 Task: nan
Action: Mouse moved to (401, 103)
Screenshot: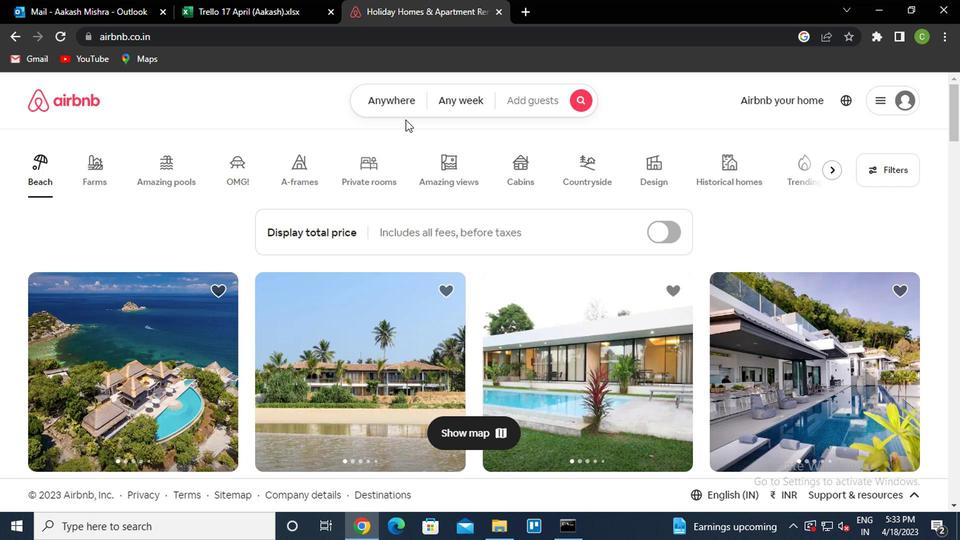 
Action: Mouse pressed left at (401, 103)
Screenshot: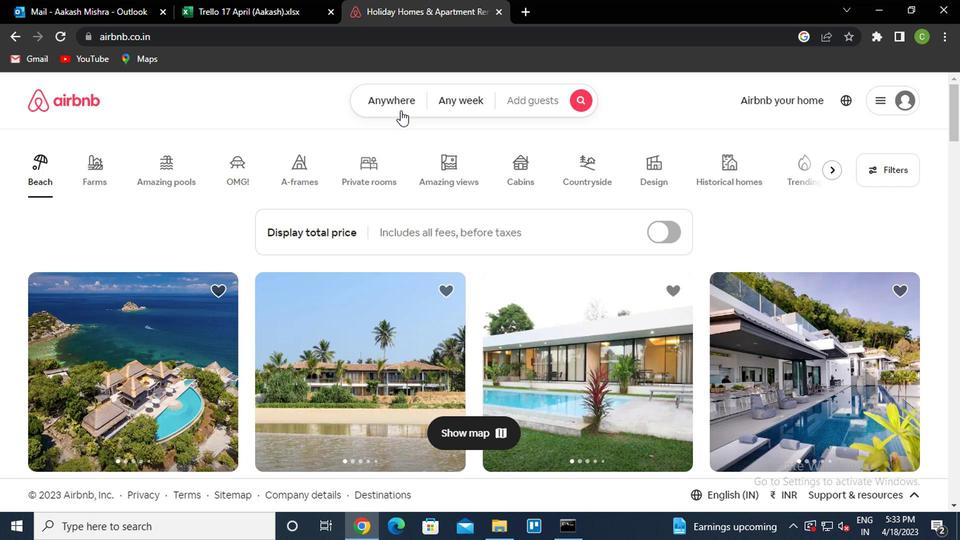 
Action: Mouse moved to (284, 163)
Screenshot: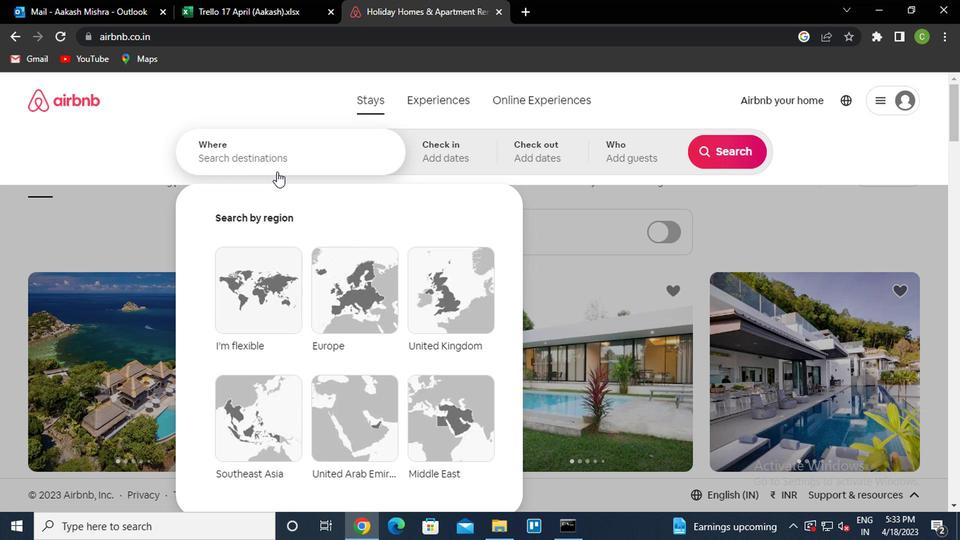 
Action: Mouse pressed left at (284, 163)
Screenshot: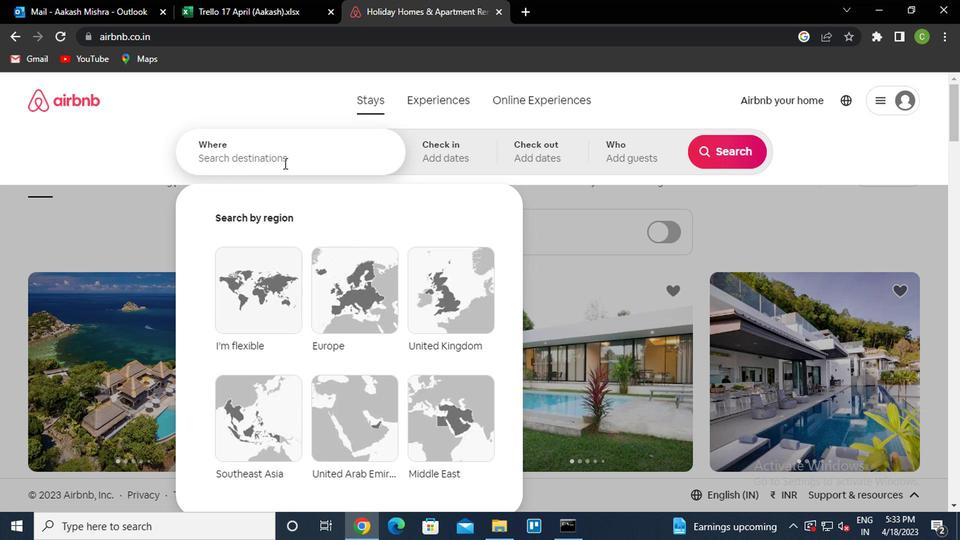 
Action: Mouse moved to (285, 162)
Screenshot: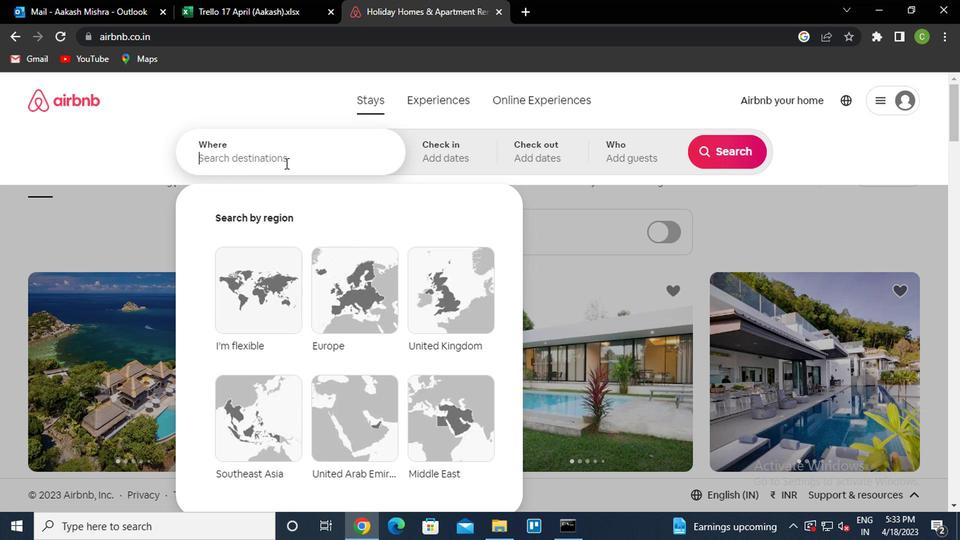 
Action: Key pressed <Key.caps_lock><Key.caps_lock>a<Key.caps_lock>breu<Key.space>e<Key.space>lima<Key.space>brazil<Key.down><Key.enter>
Screenshot: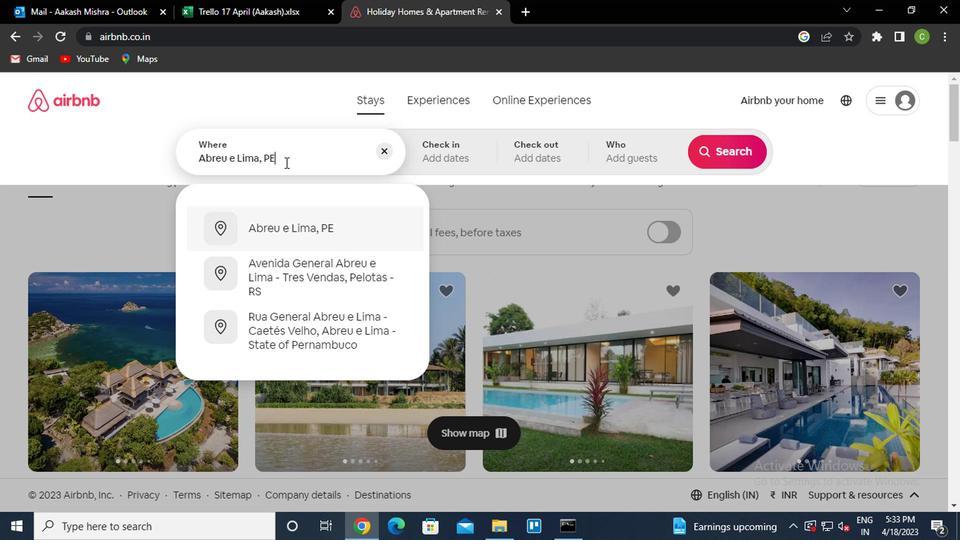 
Action: Mouse moved to (713, 265)
Screenshot: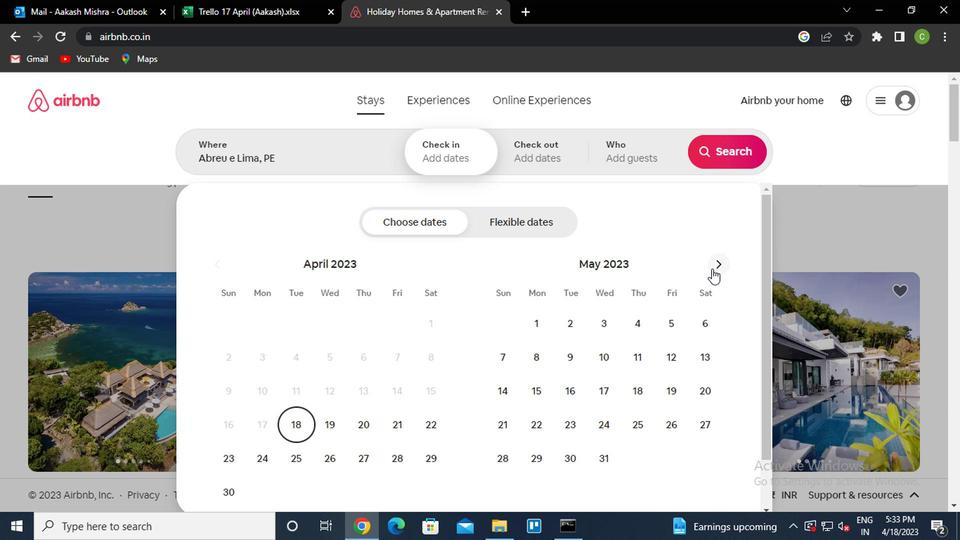 
Action: Mouse pressed left at (713, 265)
Screenshot: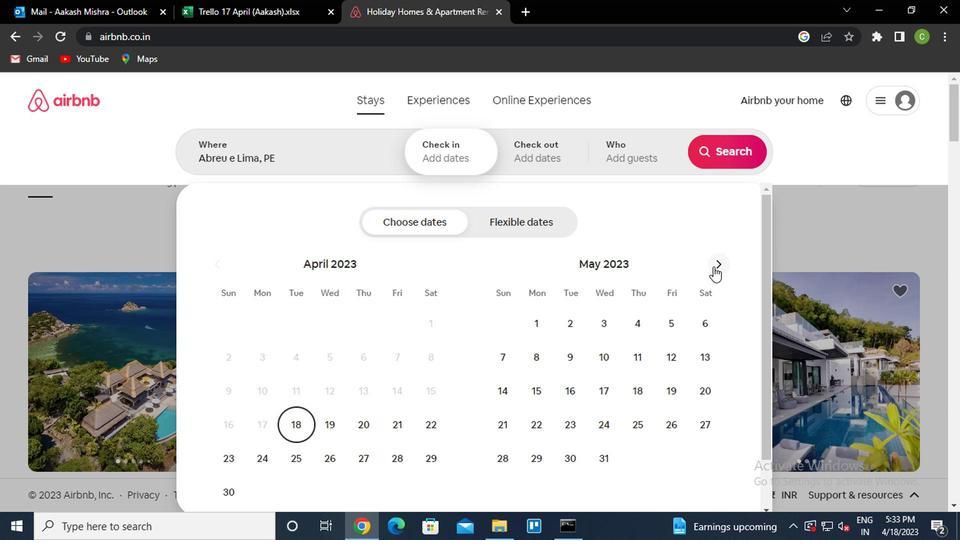 
Action: Mouse moved to (549, 357)
Screenshot: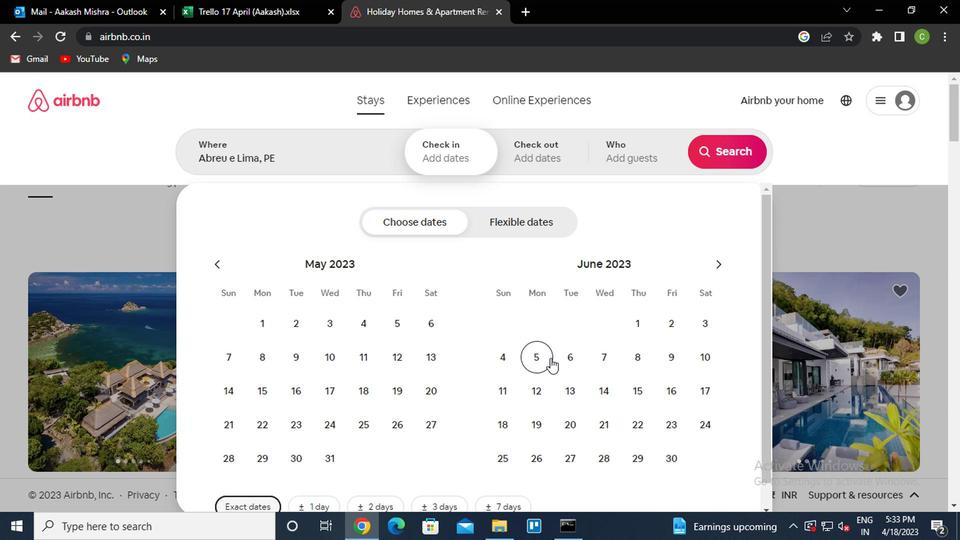 
Action: Mouse pressed left at (549, 357)
Screenshot: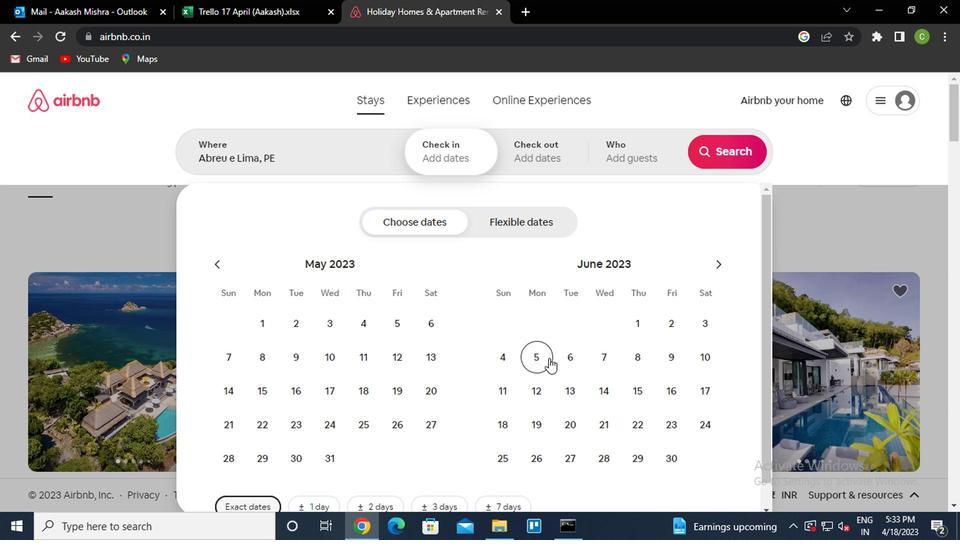 
Action: Mouse moved to (678, 394)
Screenshot: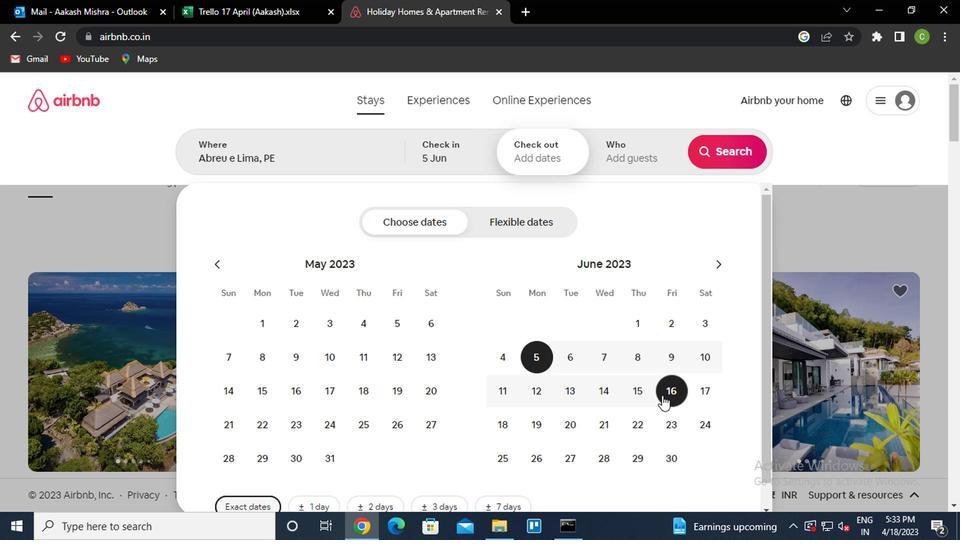 
Action: Mouse pressed left at (678, 394)
Screenshot: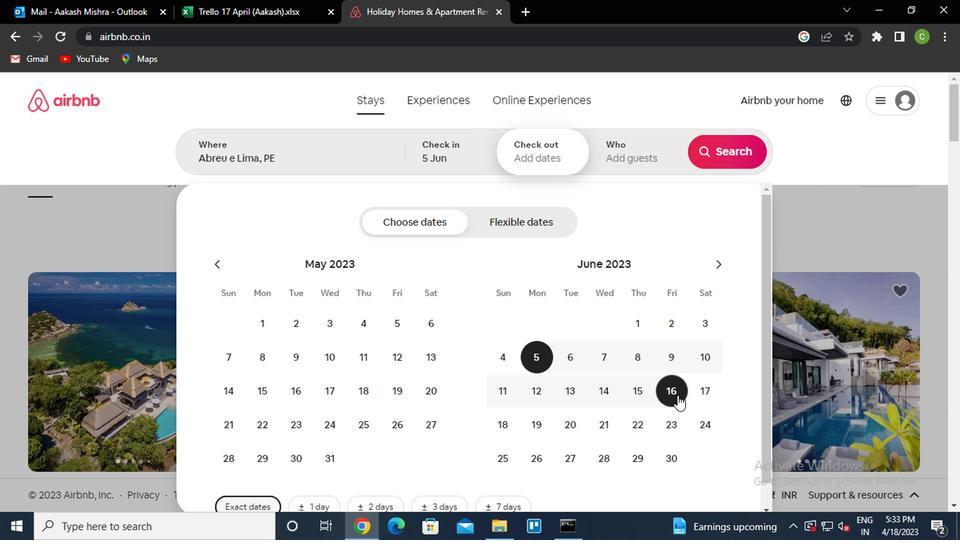 
Action: Mouse moved to (662, 158)
Screenshot: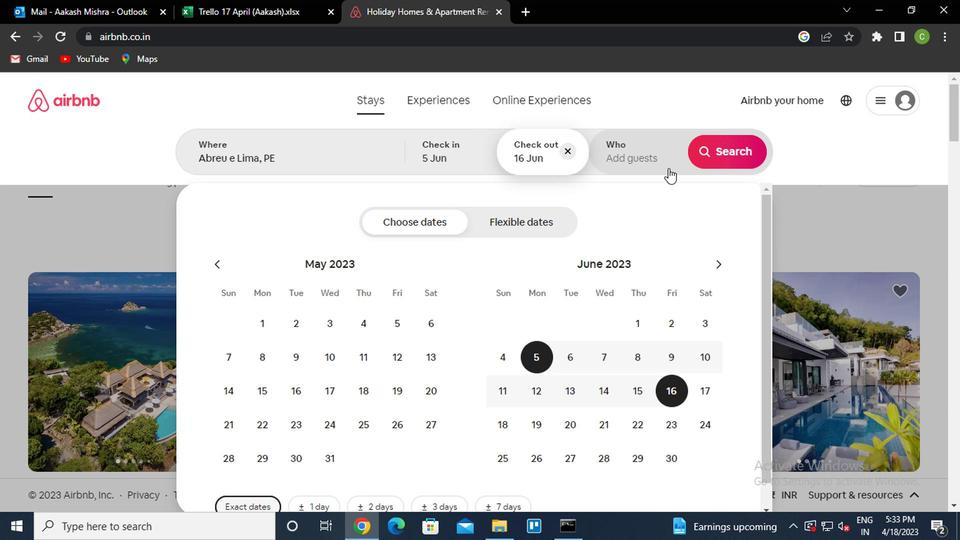 
Action: Mouse pressed left at (662, 158)
Screenshot: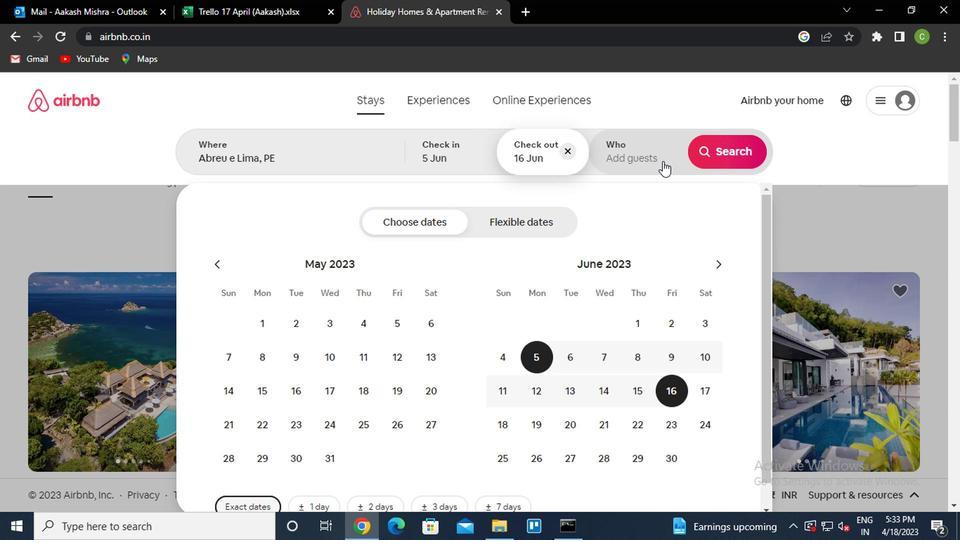 
Action: Mouse moved to (734, 223)
Screenshot: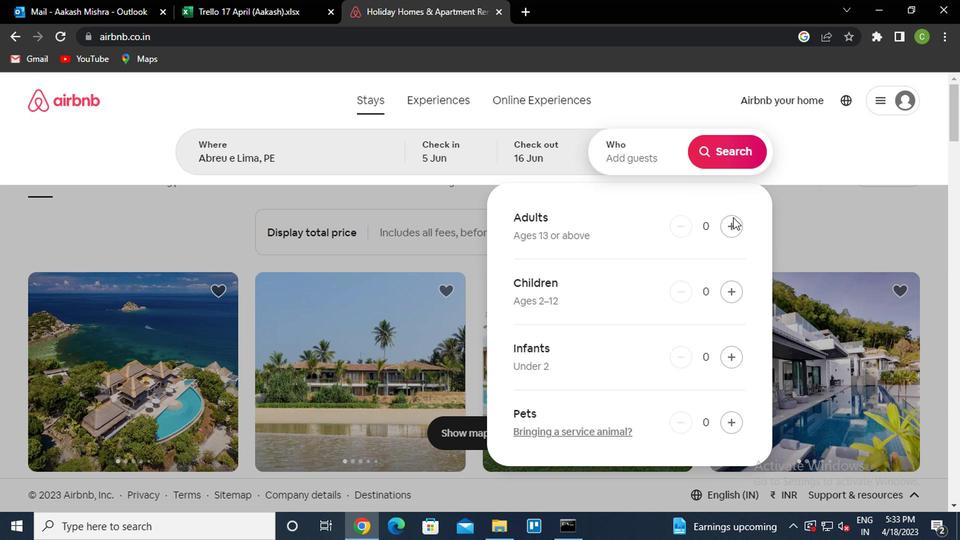
Action: Mouse pressed left at (734, 223)
Screenshot: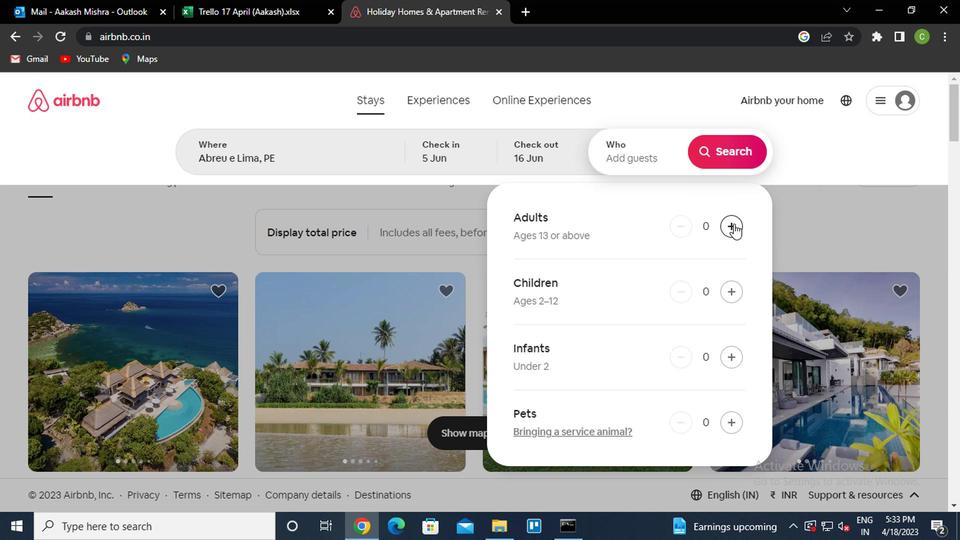 
Action: Mouse pressed left at (734, 223)
Screenshot: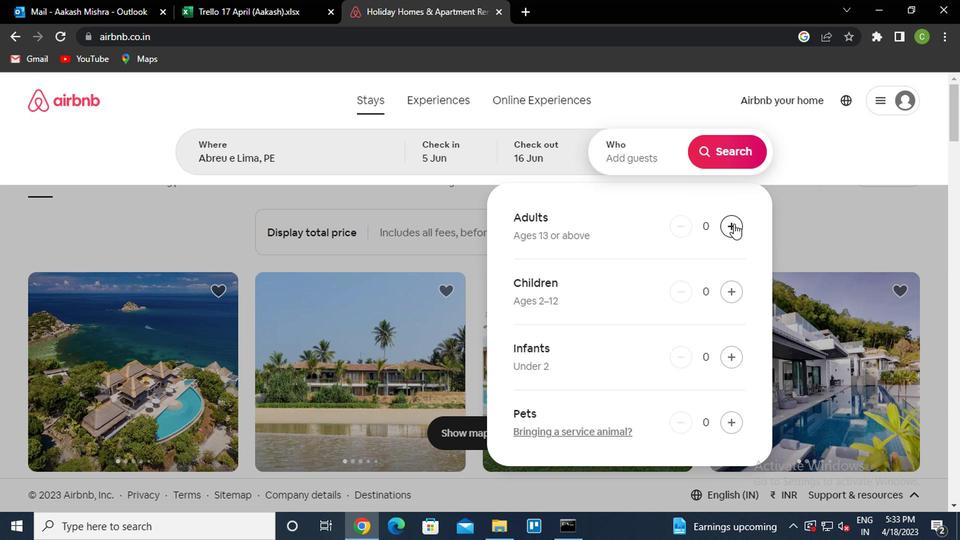 
Action: Mouse moved to (782, 220)
Screenshot: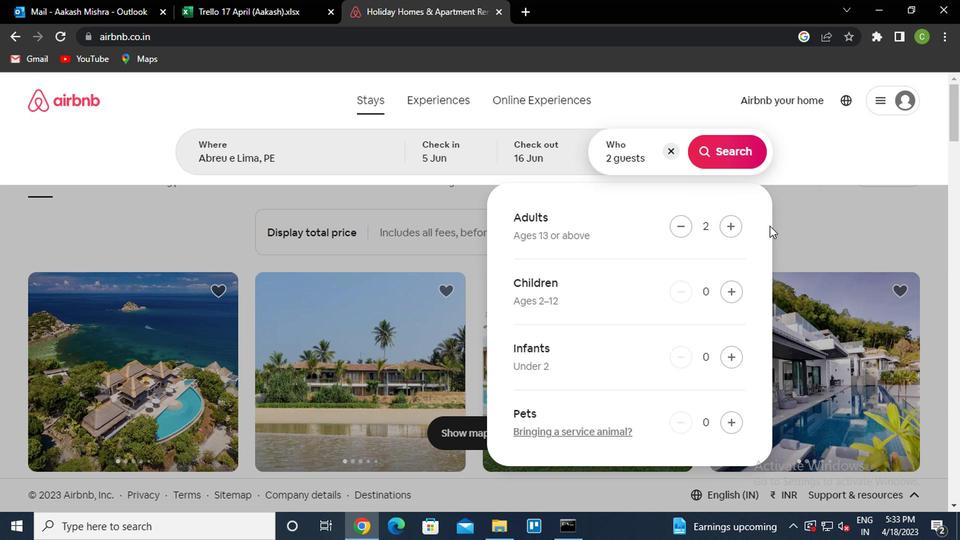 
Action: Mouse pressed left at (782, 220)
Screenshot: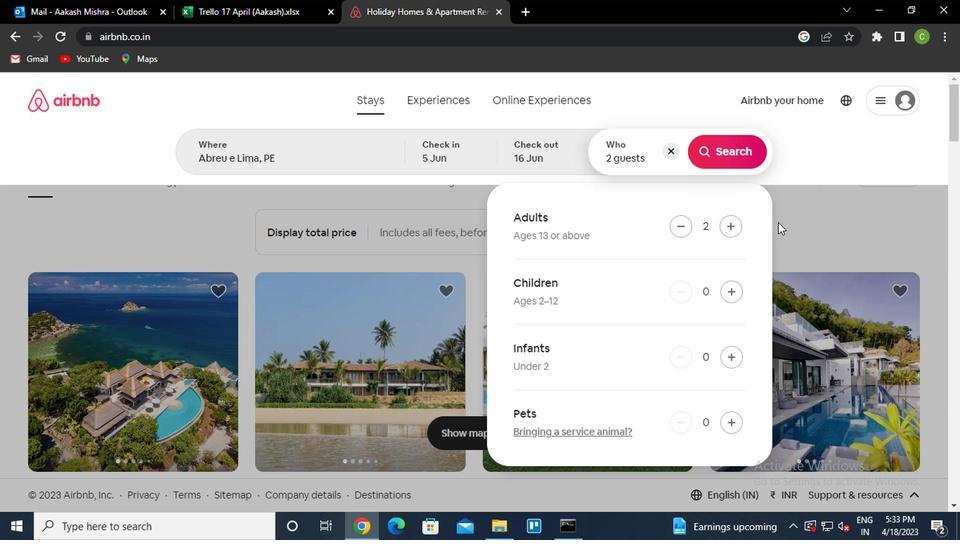 
Action: Mouse moved to (897, 164)
Screenshot: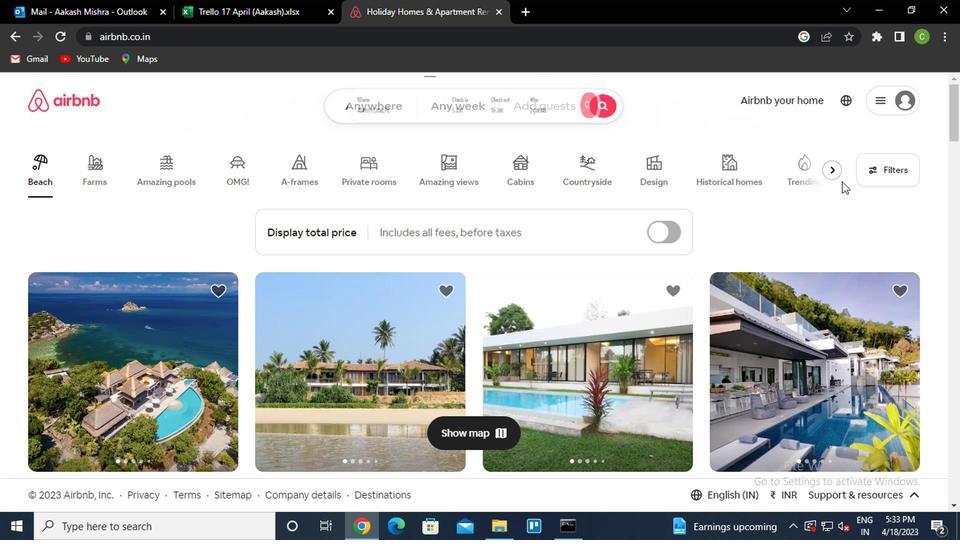 
Action: Mouse pressed left at (897, 164)
Screenshot: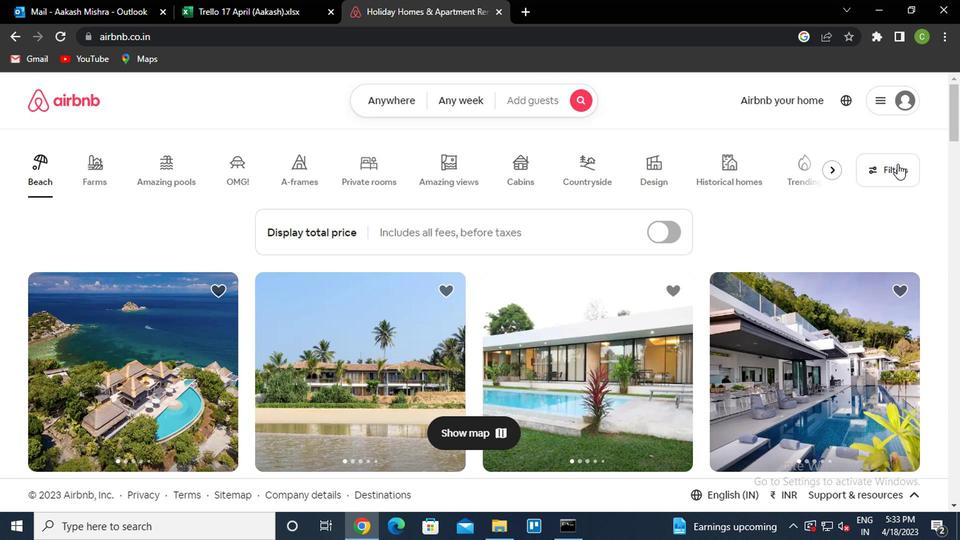 
Action: Mouse moved to (304, 336)
Screenshot: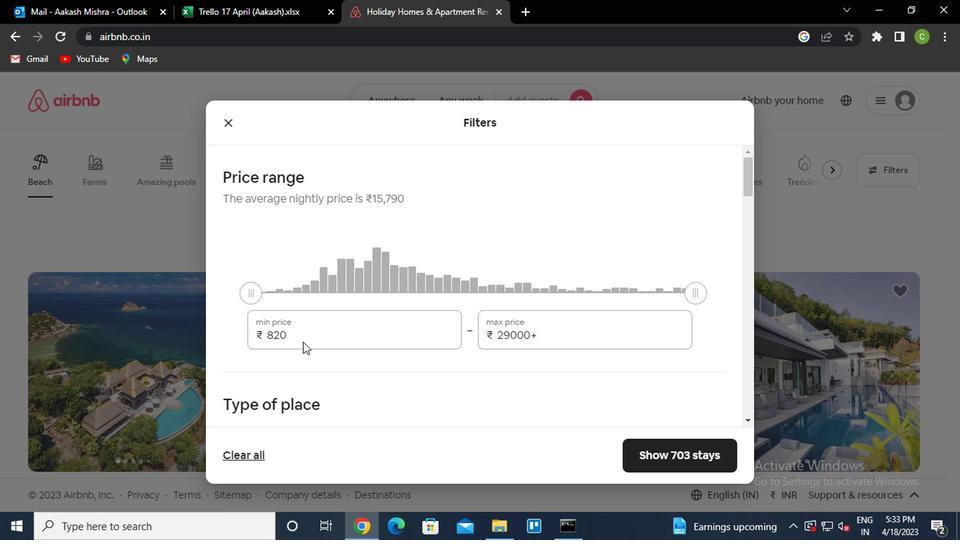 
Action: Mouse pressed left at (304, 336)
Screenshot: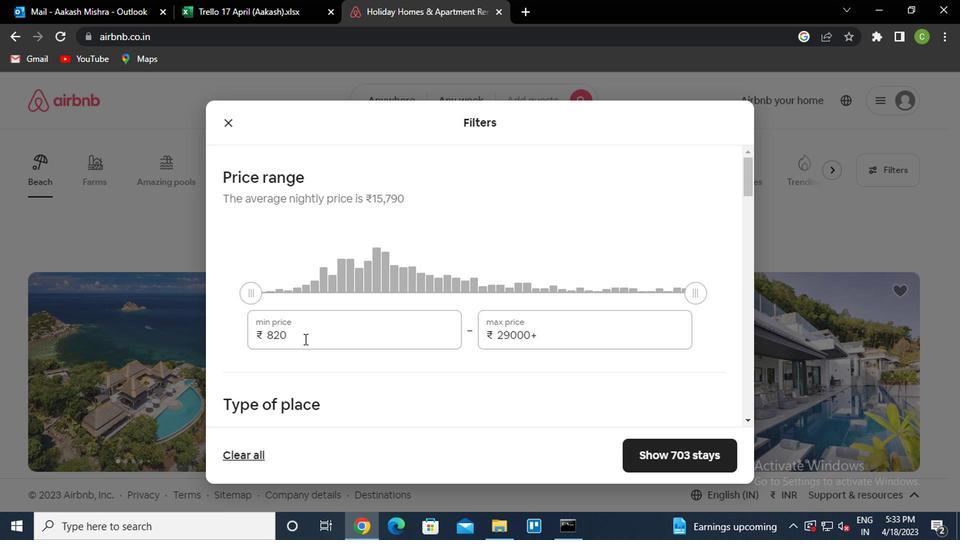 
Action: Mouse moved to (304, 336)
Screenshot: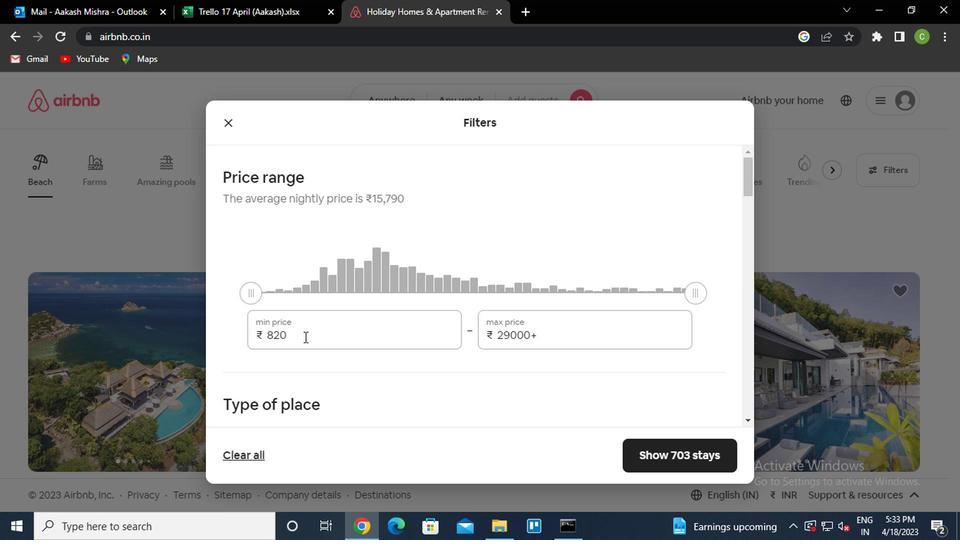 
Action: Key pressed <Key.backspace><Key.backspace><Key.backspace>7000<Key.tab>15000
Screenshot: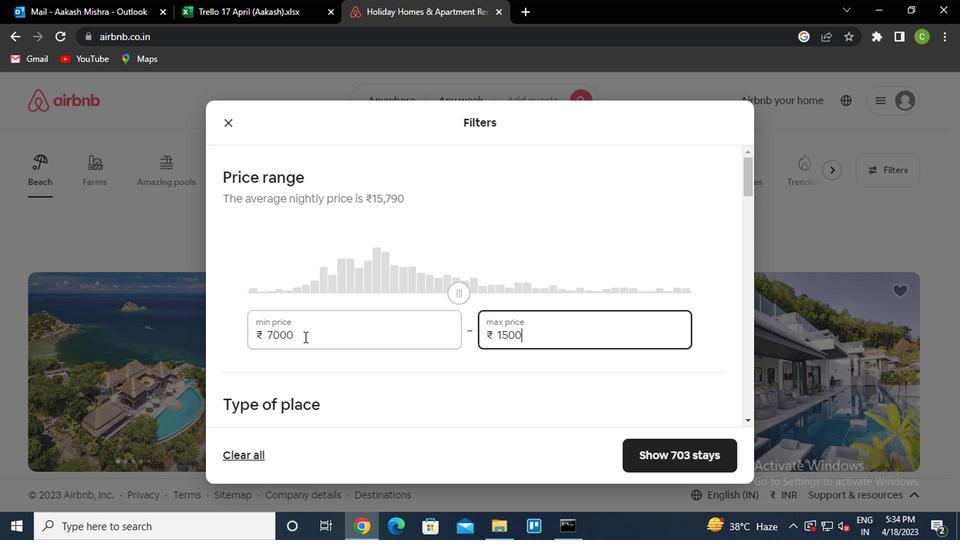 
Action: Mouse moved to (434, 402)
Screenshot: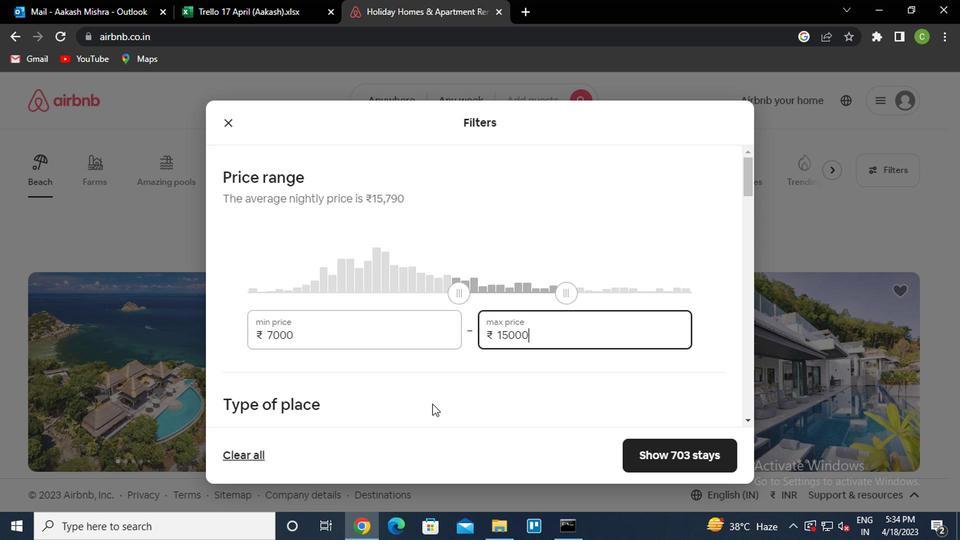 
Action: Mouse scrolled (434, 401) with delta (0, 0)
Screenshot: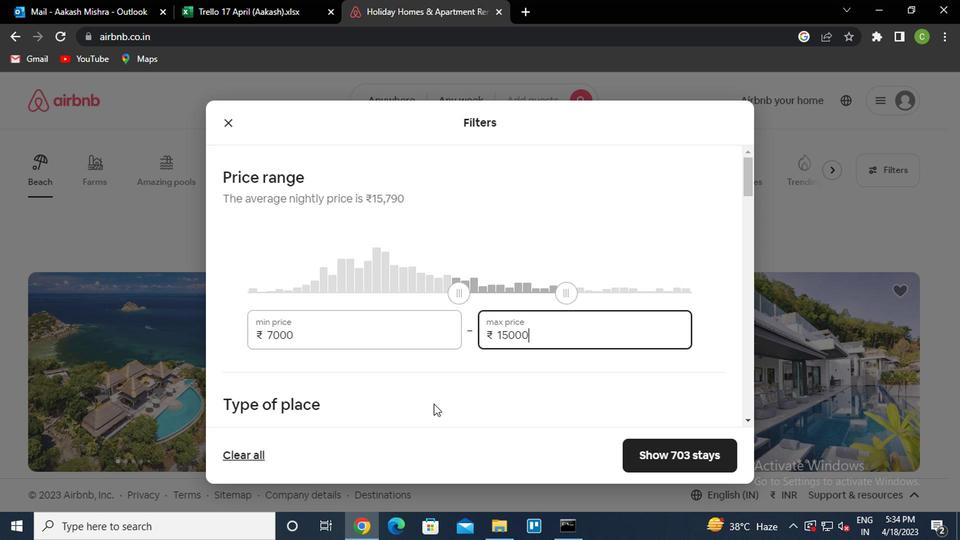 
Action: Mouse scrolled (434, 401) with delta (0, 0)
Screenshot: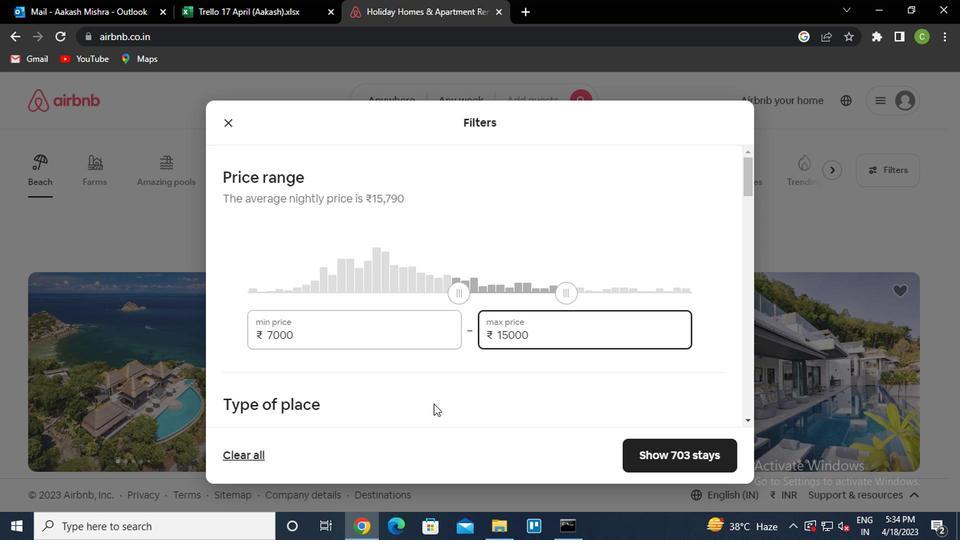 
Action: Mouse moved to (432, 409)
Screenshot: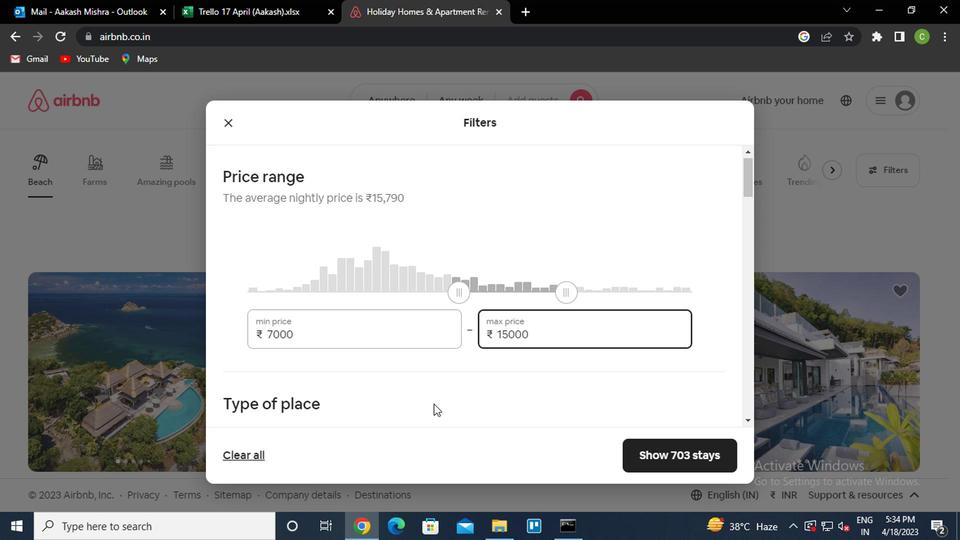 
Action: Mouse scrolled (432, 408) with delta (0, 0)
Screenshot: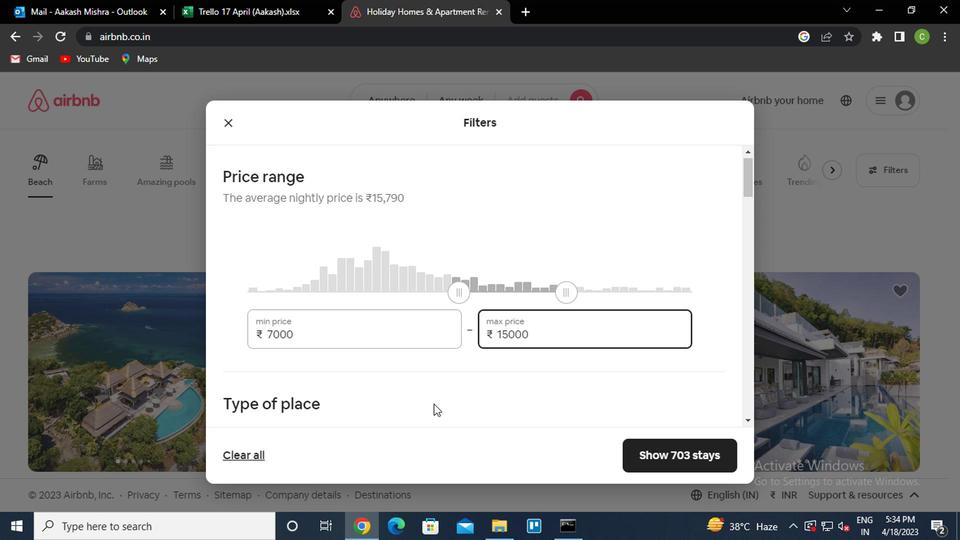 
Action: Mouse moved to (269, 280)
Screenshot: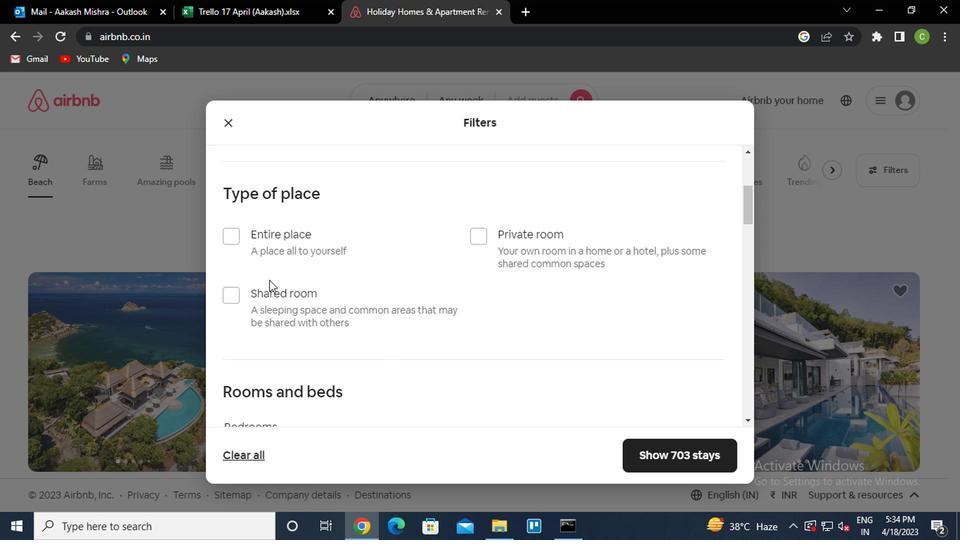
Action: Mouse pressed left at (269, 280)
Screenshot: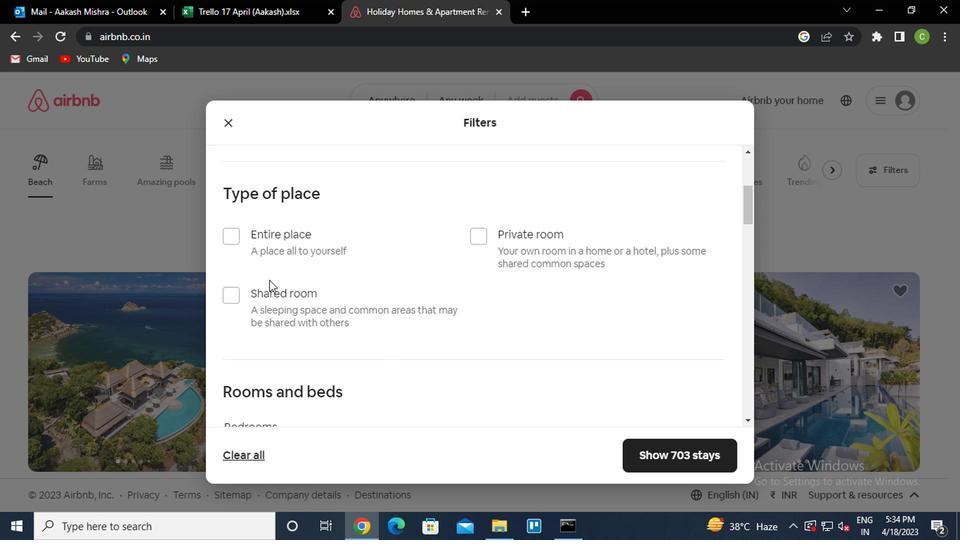 
Action: Mouse moved to (260, 303)
Screenshot: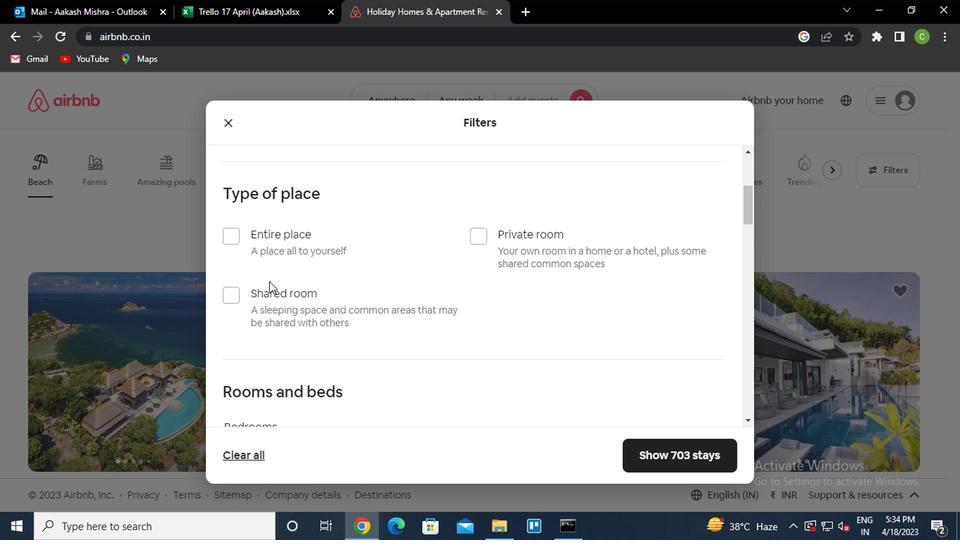 
Action: Mouse pressed left at (260, 303)
Screenshot: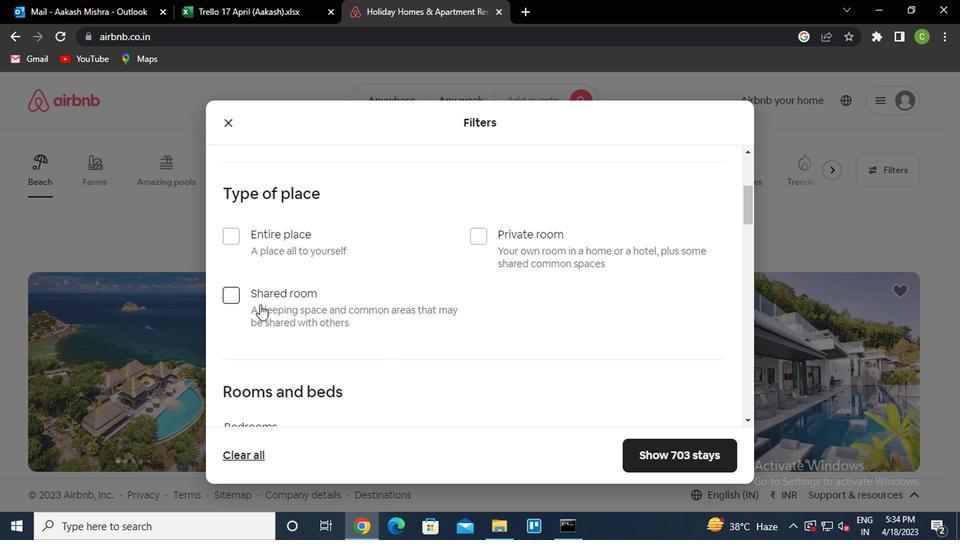 
Action: Mouse moved to (419, 327)
Screenshot: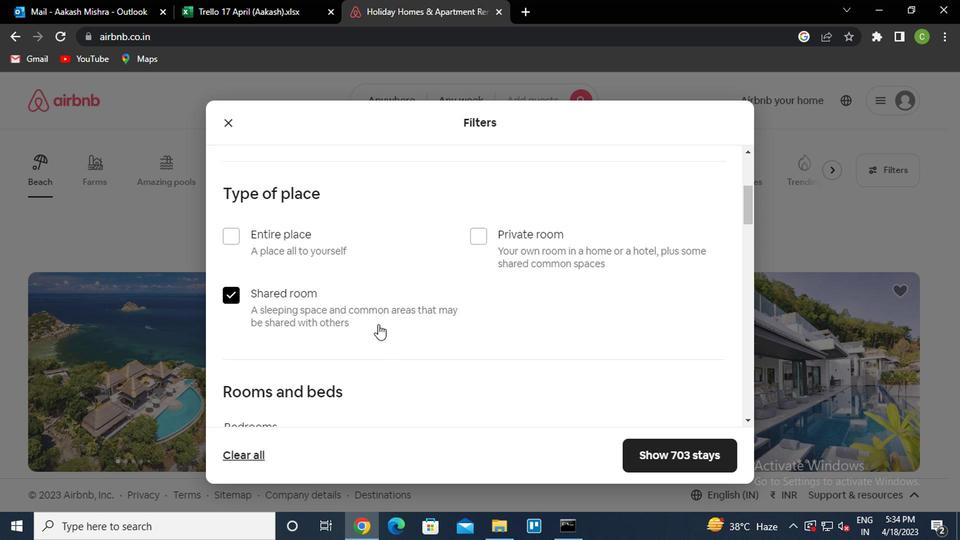 
Action: Mouse scrolled (419, 326) with delta (0, -1)
Screenshot: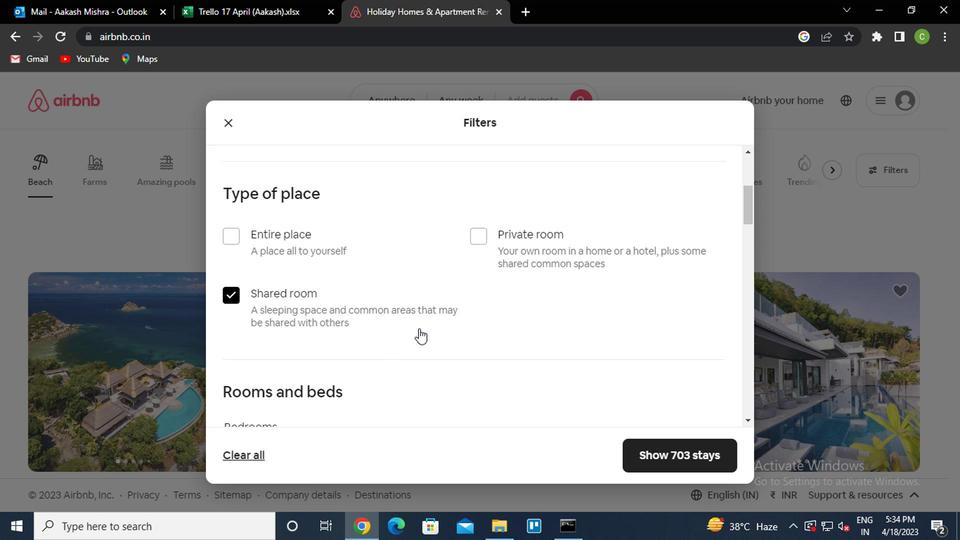 
Action: Mouse scrolled (419, 326) with delta (0, -1)
Screenshot: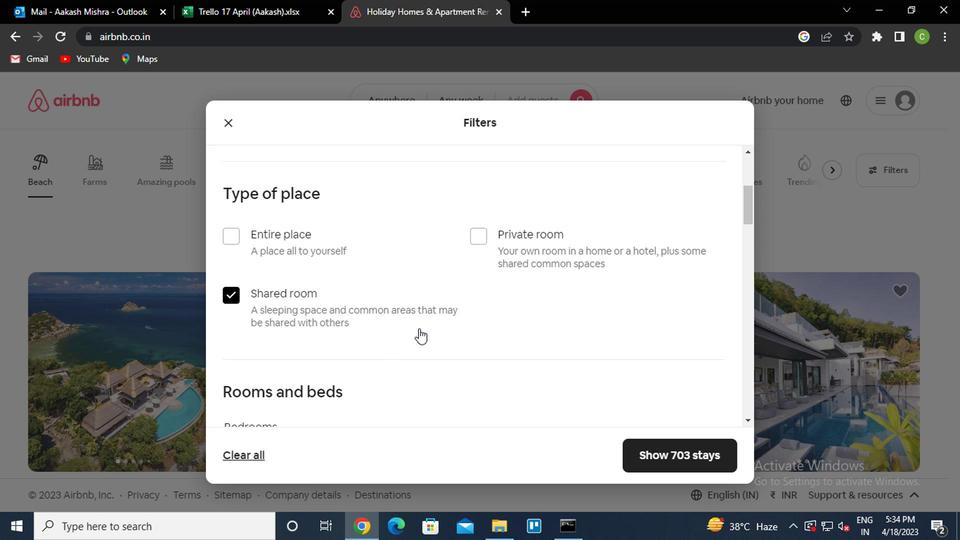 
Action: Mouse scrolled (419, 326) with delta (0, -1)
Screenshot: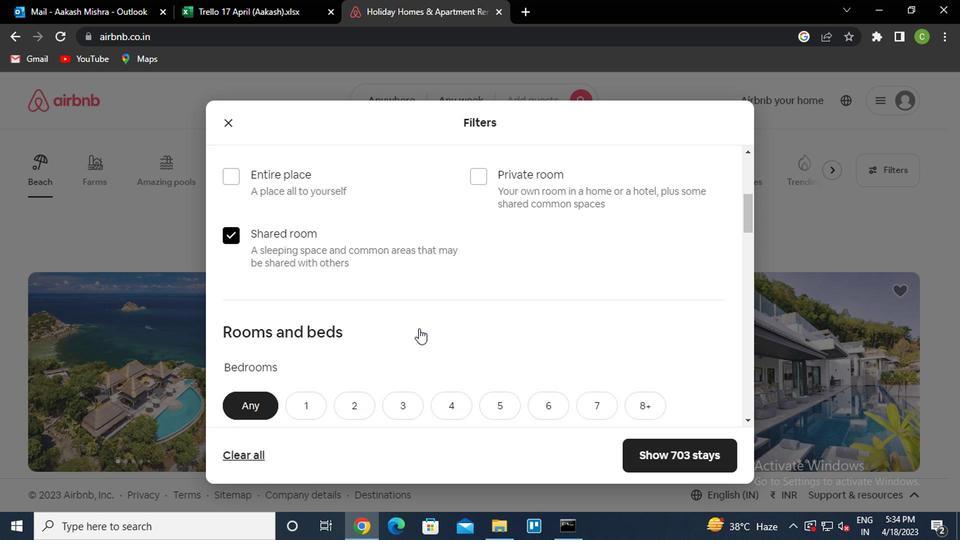 
Action: Mouse moved to (301, 261)
Screenshot: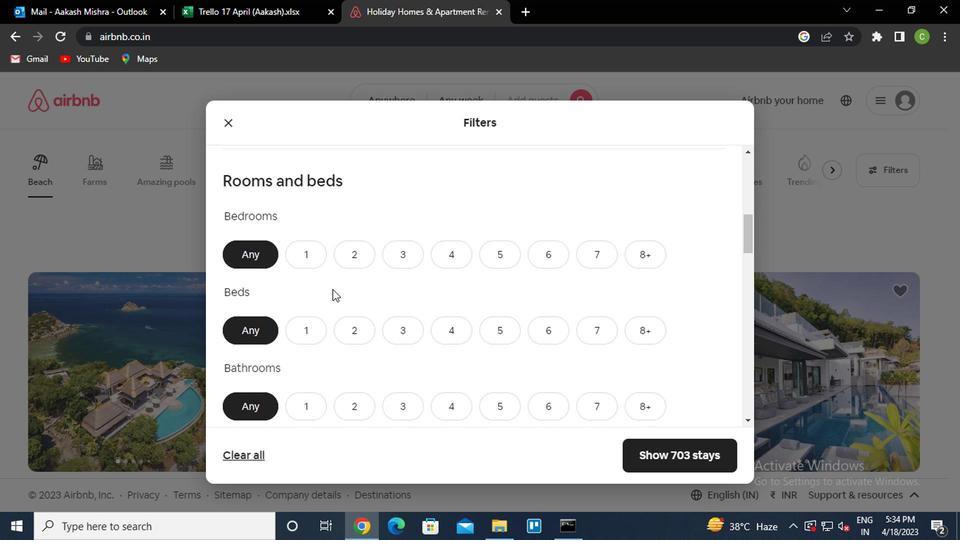 
Action: Mouse pressed left at (301, 261)
Screenshot: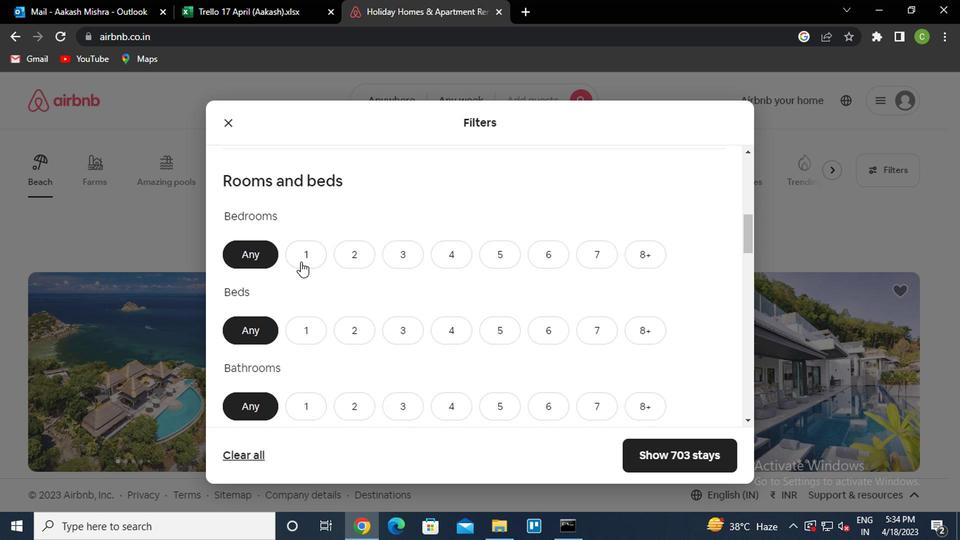 
Action: Mouse moved to (311, 316)
Screenshot: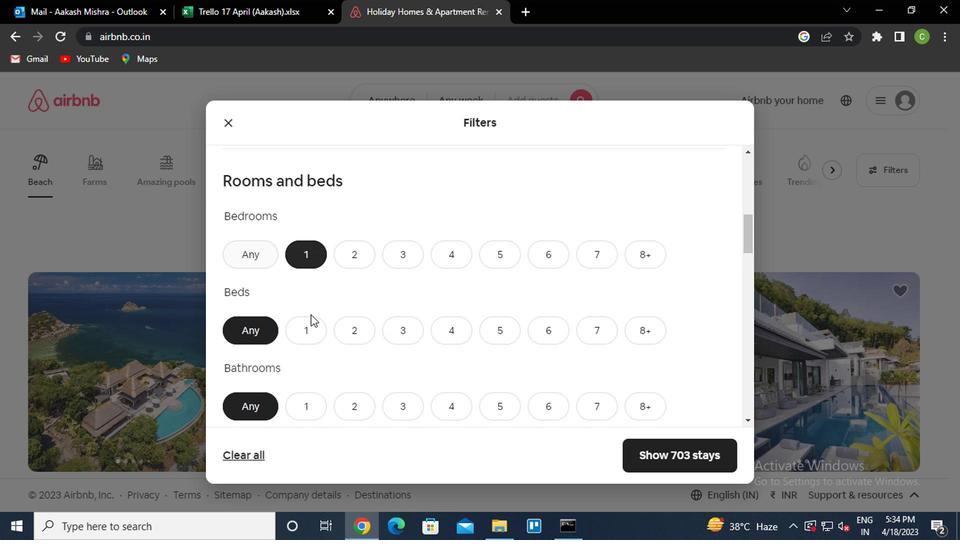 
Action: Mouse pressed left at (311, 316)
Screenshot: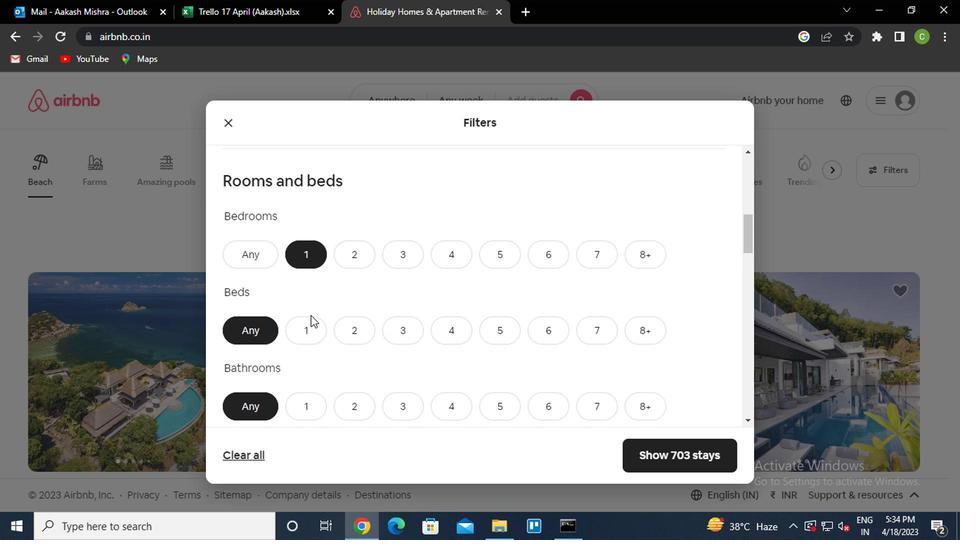 
Action: Mouse moved to (309, 410)
Screenshot: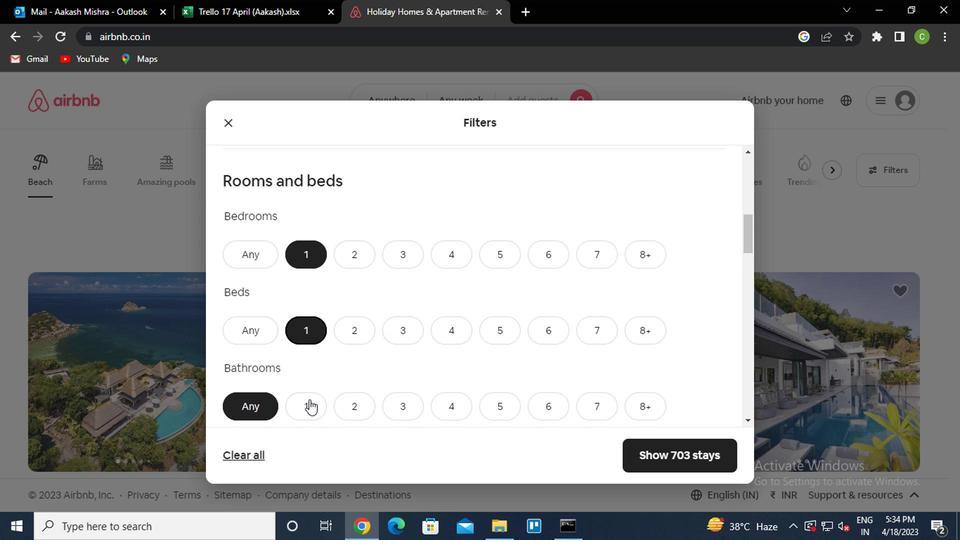 
Action: Mouse pressed left at (309, 410)
Screenshot: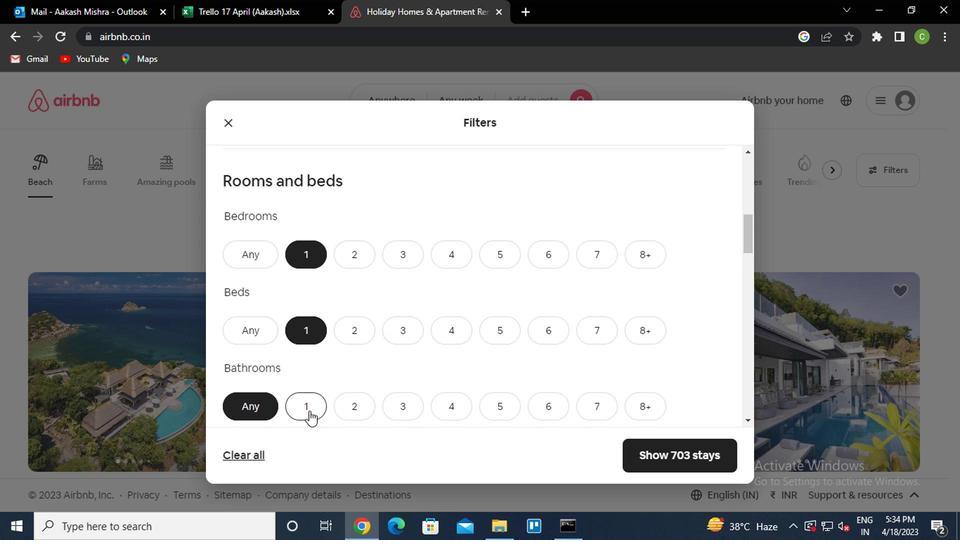
Action: Mouse moved to (358, 357)
Screenshot: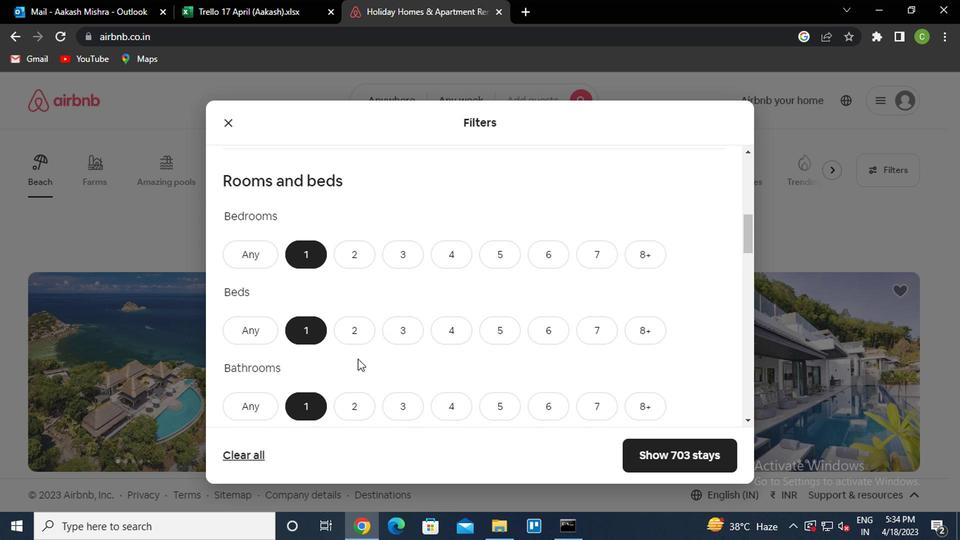 
Action: Mouse scrolled (358, 357) with delta (0, 0)
Screenshot: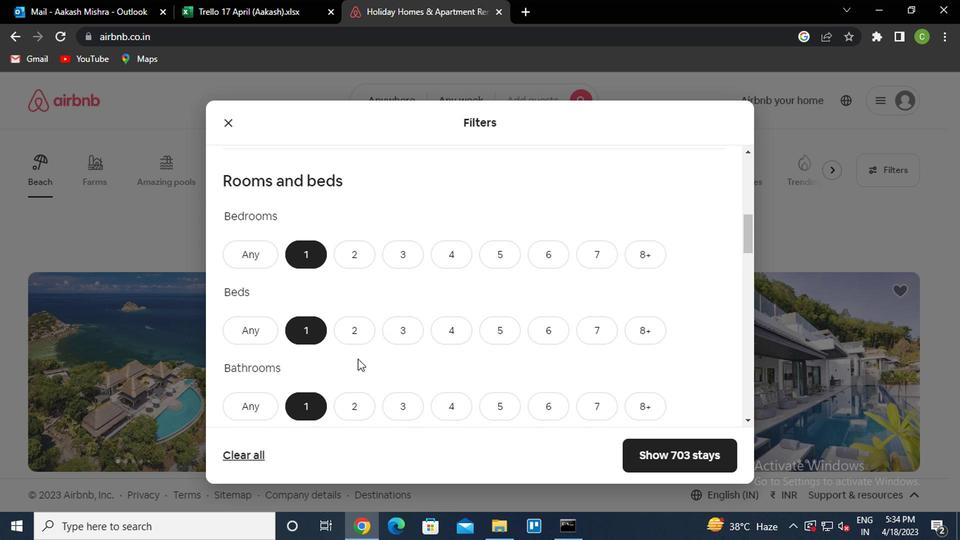 
Action: Mouse scrolled (358, 357) with delta (0, 0)
Screenshot: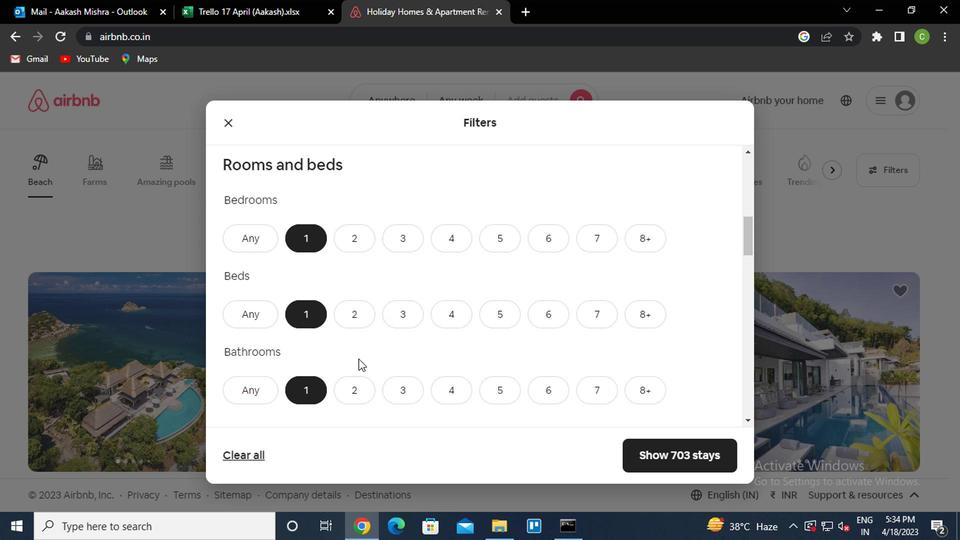 
Action: Mouse scrolled (358, 357) with delta (0, 0)
Screenshot: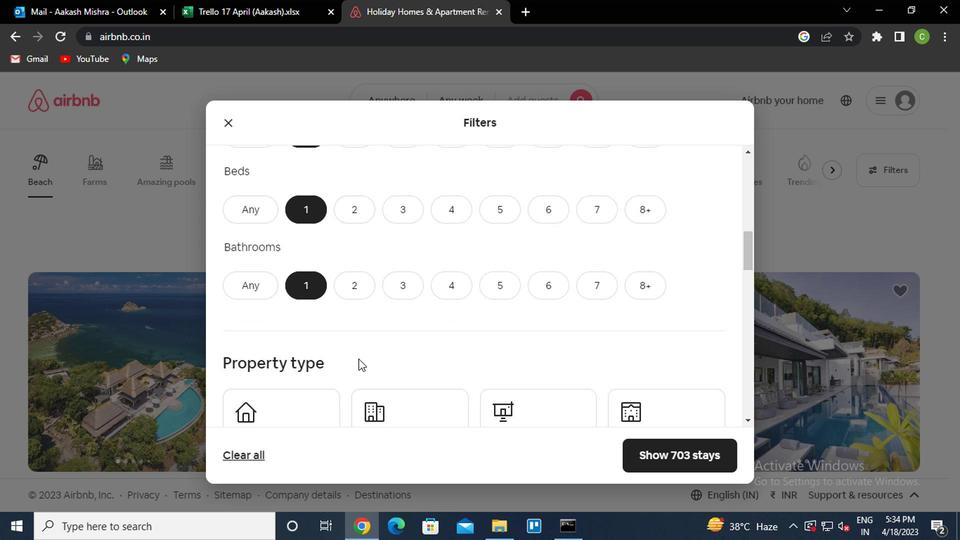 
Action: Mouse moved to (668, 336)
Screenshot: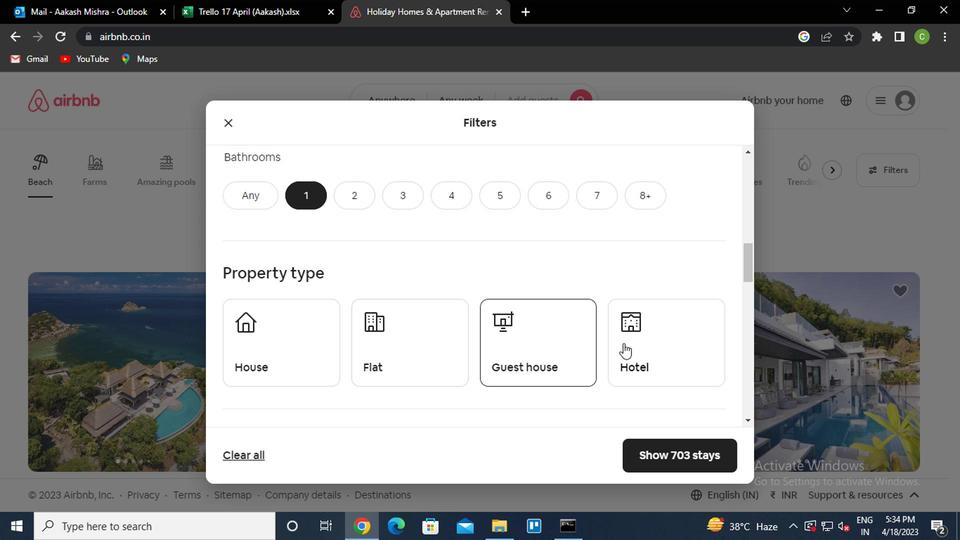 
Action: Mouse pressed left at (668, 336)
Screenshot: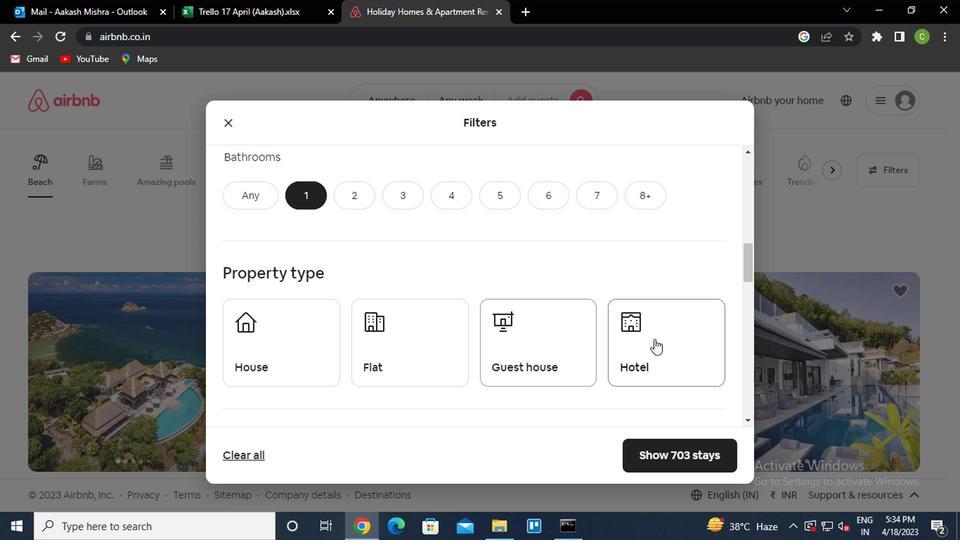 
Action: Mouse moved to (456, 372)
Screenshot: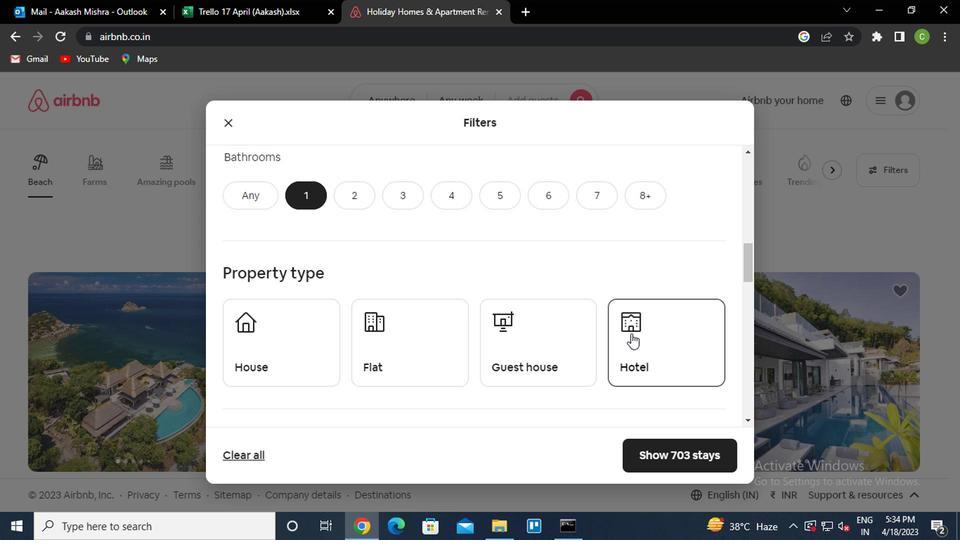 
Action: Mouse scrolled (456, 371) with delta (0, 0)
Screenshot: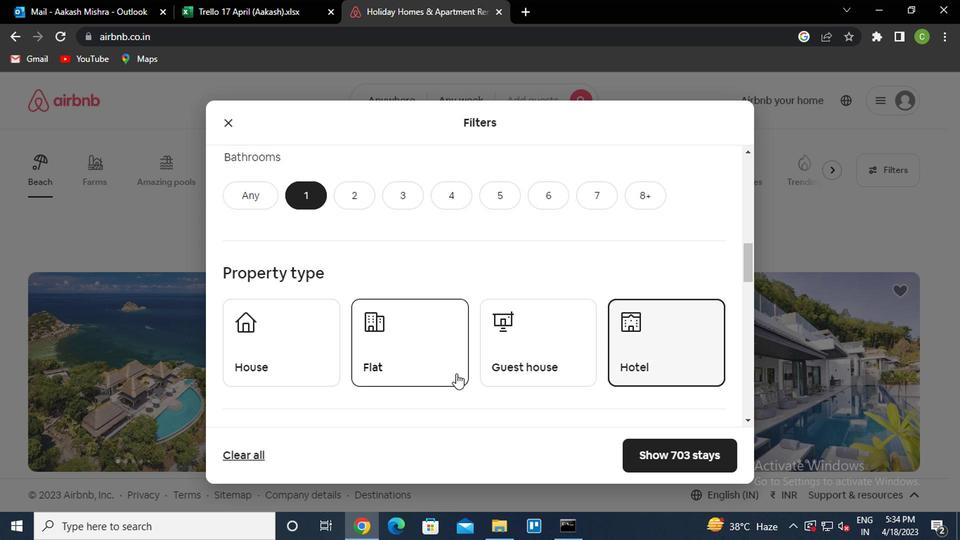 
Action: Mouse scrolled (456, 371) with delta (0, 0)
Screenshot: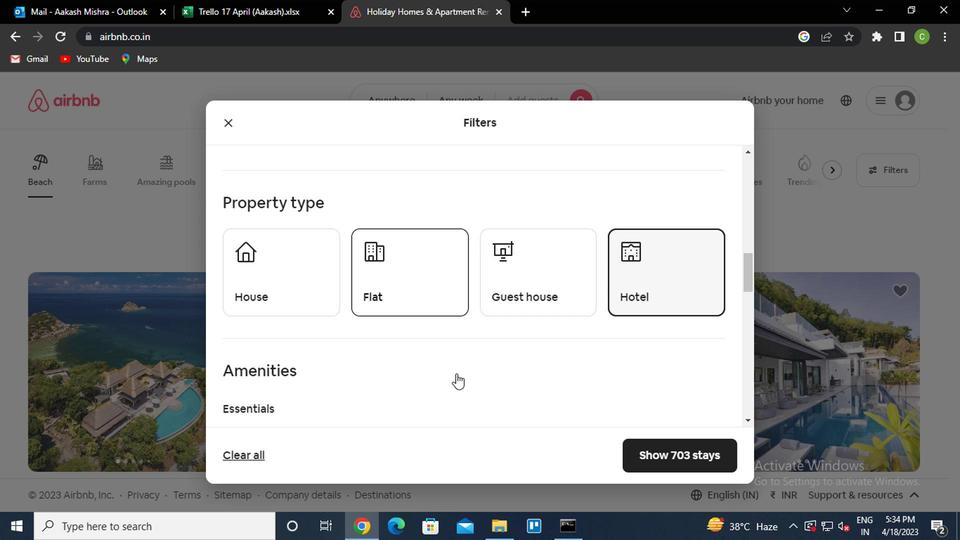 
Action: Mouse scrolled (456, 371) with delta (0, 0)
Screenshot: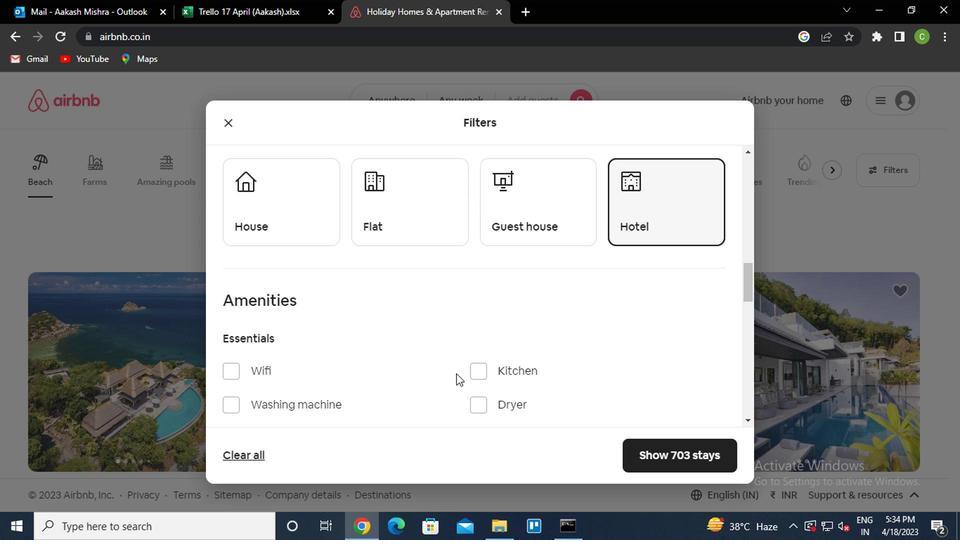 
Action: Mouse scrolled (456, 371) with delta (0, 0)
Screenshot: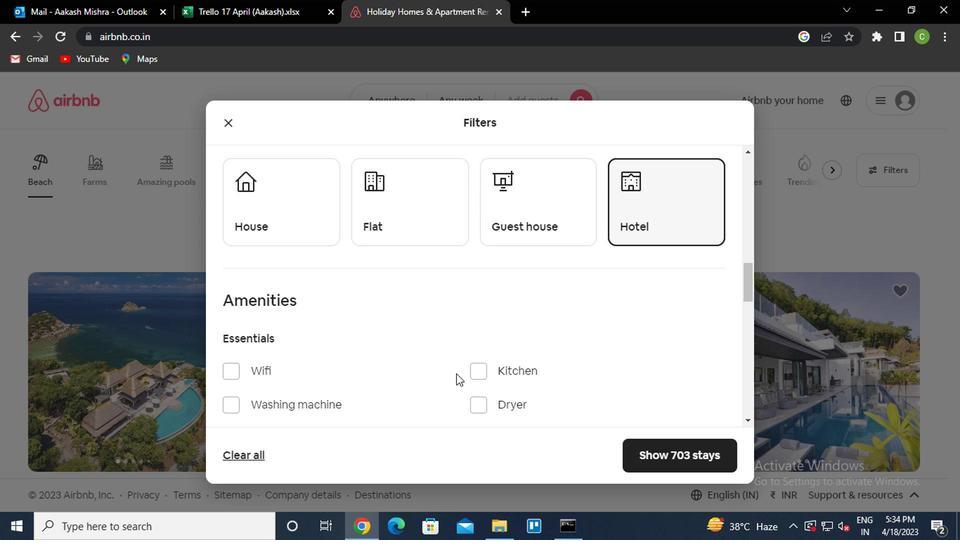 
Action: Mouse moved to (238, 266)
Screenshot: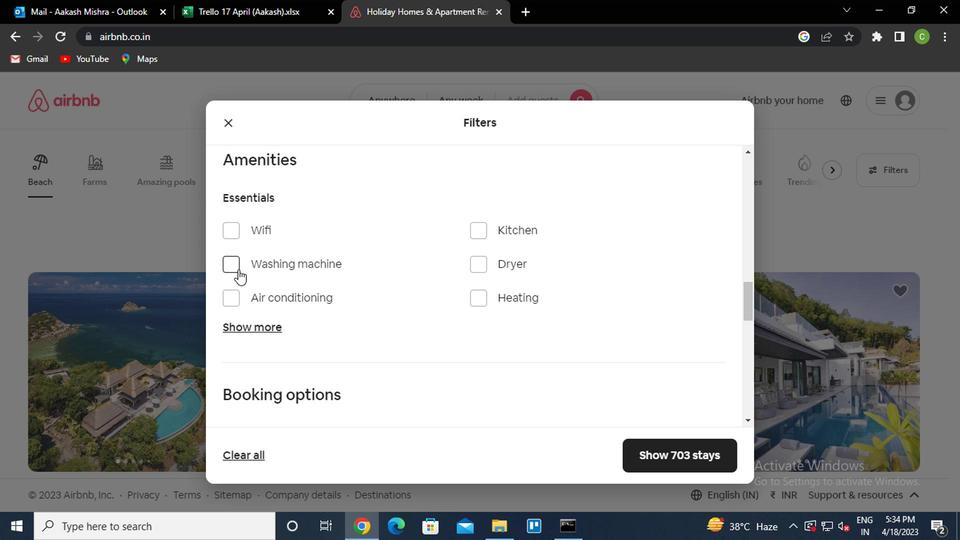 
Action: Mouse pressed left at (238, 266)
Screenshot: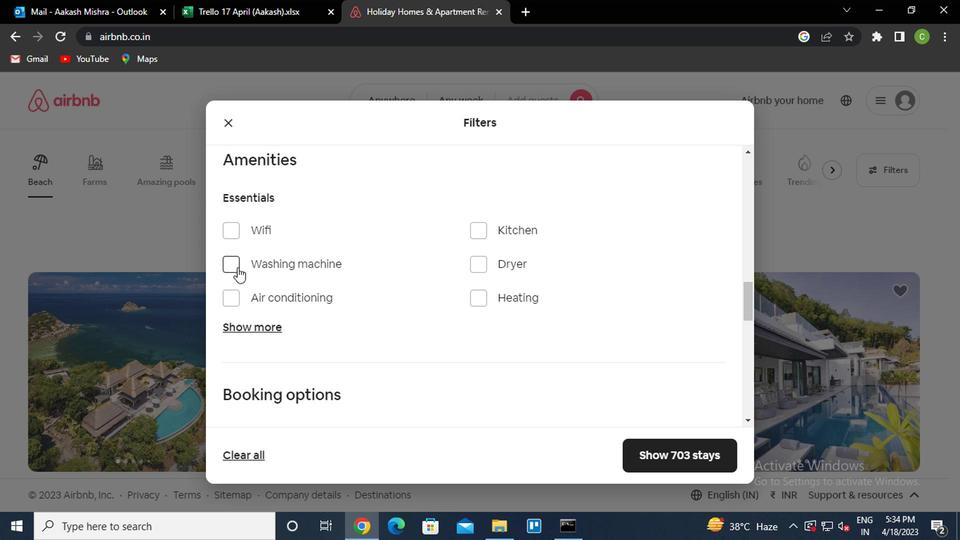 
Action: Mouse moved to (387, 306)
Screenshot: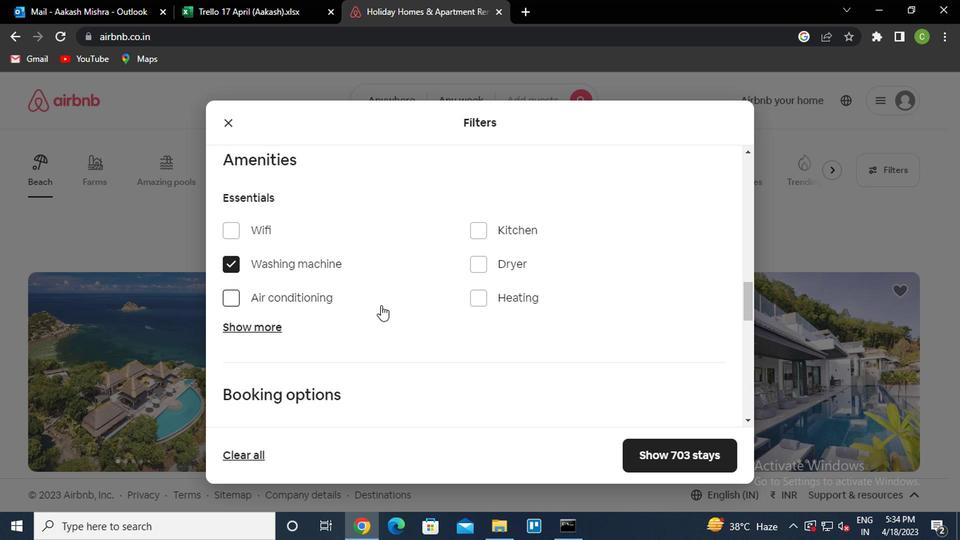 
Action: Mouse scrolled (387, 305) with delta (0, -1)
Screenshot: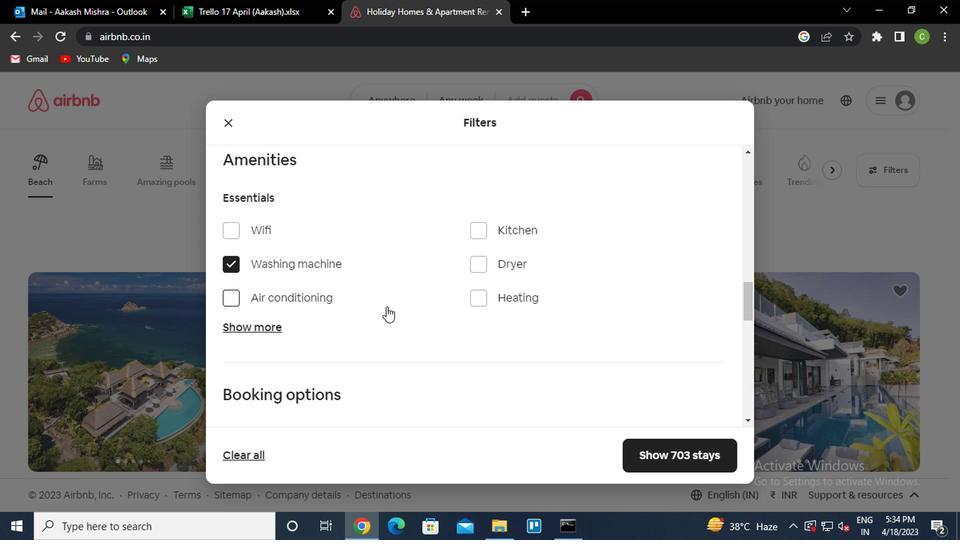 
Action: Mouse scrolled (387, 305) with delta (0, -1)
Screenshot: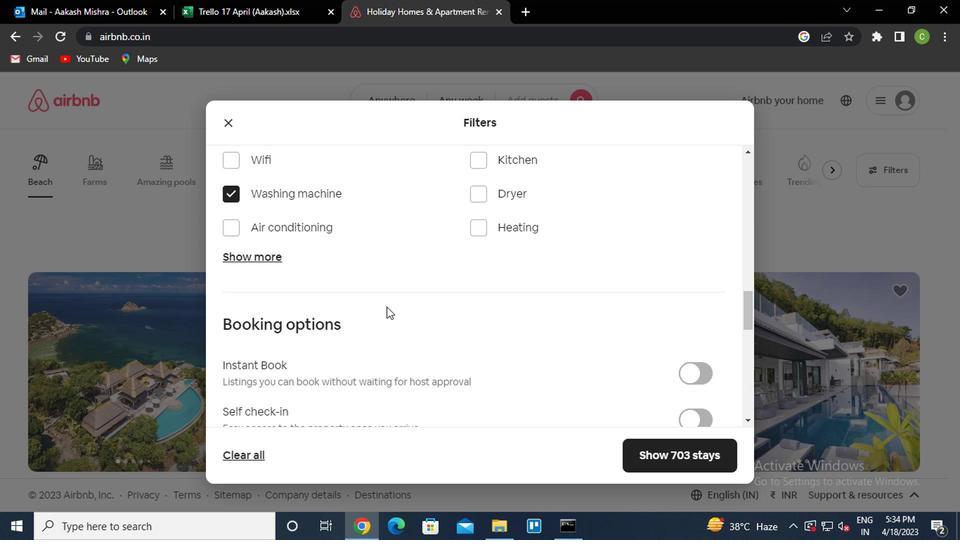 
Action: Mouse scrolled (387, 305) with delta (0, -1)
Screenshot: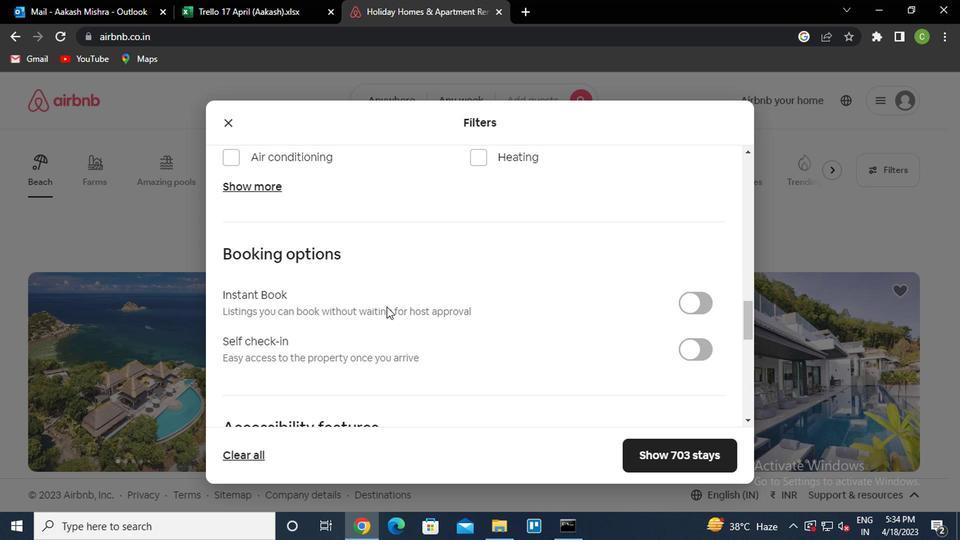 
Action: Mouse scrolled (387, 305) with delta (0, -1)
Screenshot: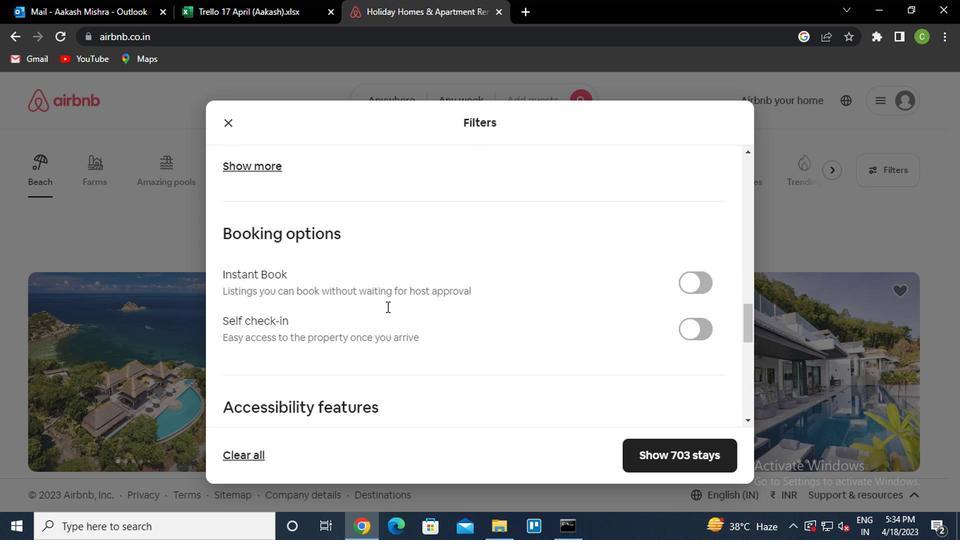 
Action: Mouse moved to (683, 208)
Screenshot: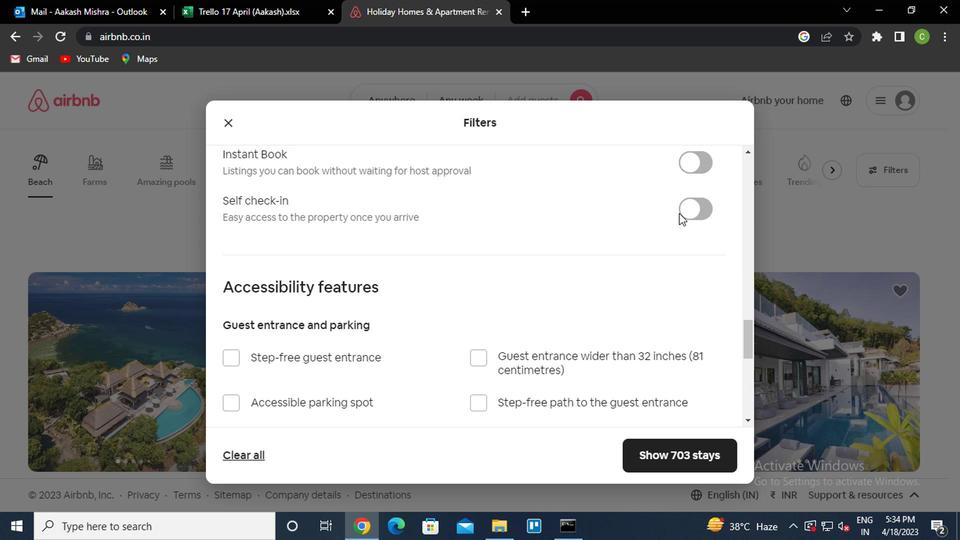 
Action: Mouse pressed left at (683, 208)
Screenshot: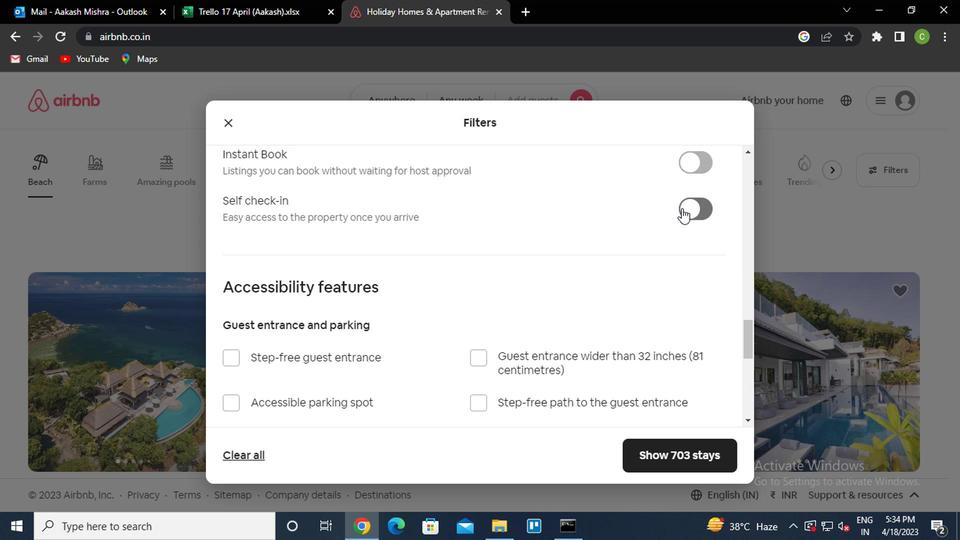 
Action: Mouse moved to (544, 308)
Screenshot: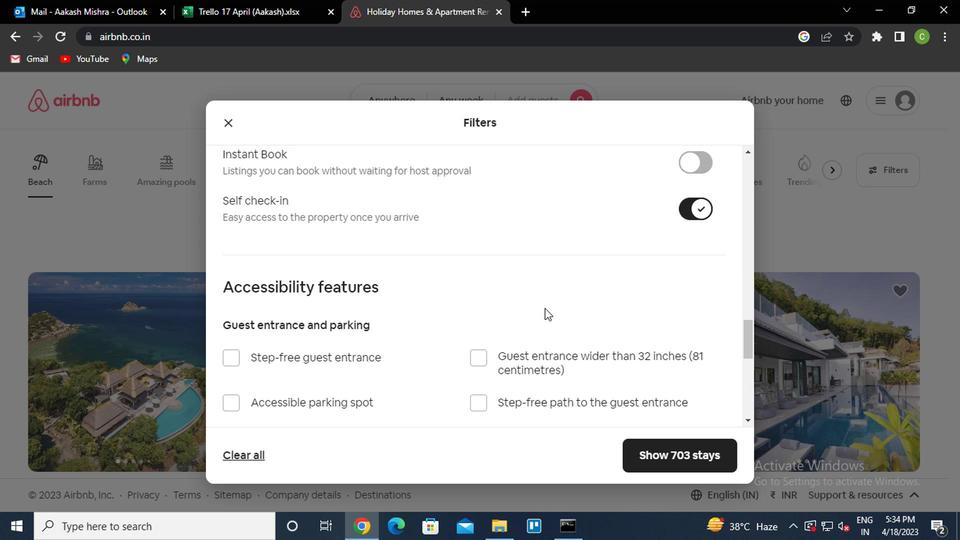 
Action: Mouse scrolled (544, 308) with delta (0, 0)
Screenshot: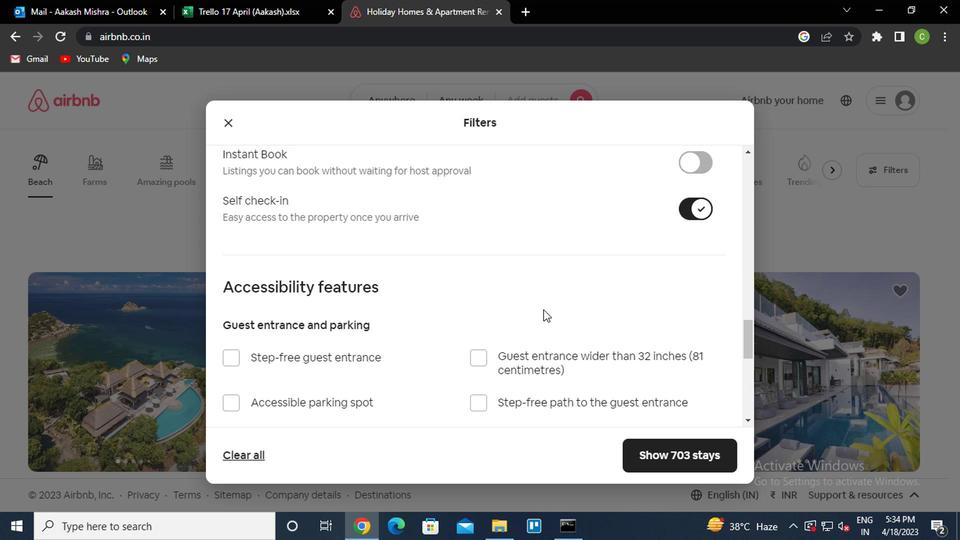 
Action: Mouse scrolled (544, 308) with delta (0, 0)
Screenshot: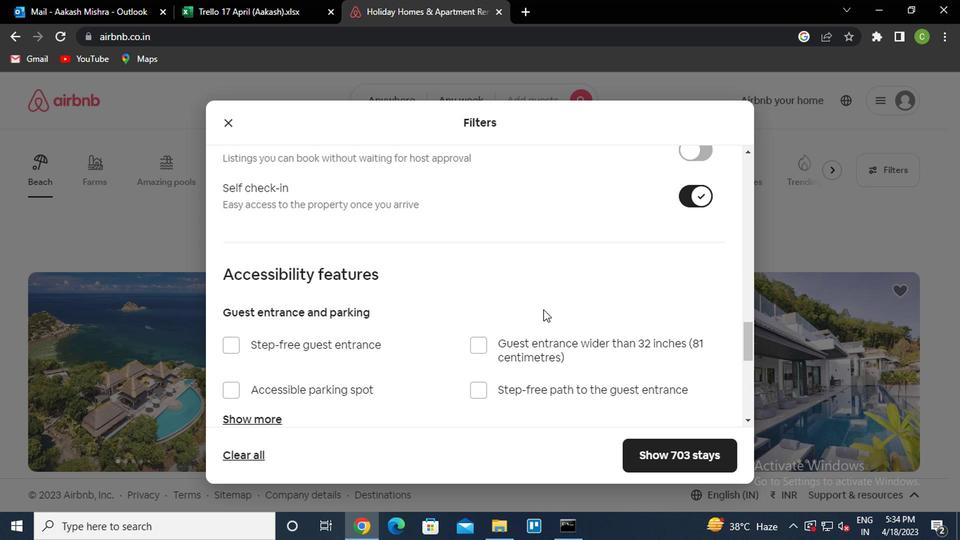 
Action: Mouse scrolled (544, 308) with delta (0, 0)
Screenshot: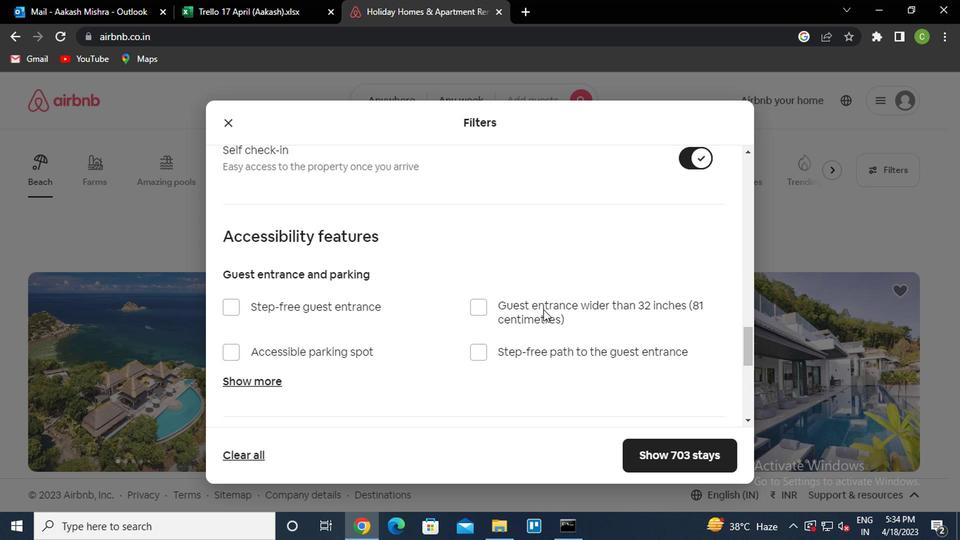 
Action: Mouse scrolled (544, 308) with delta (0, 0)
Screenshot: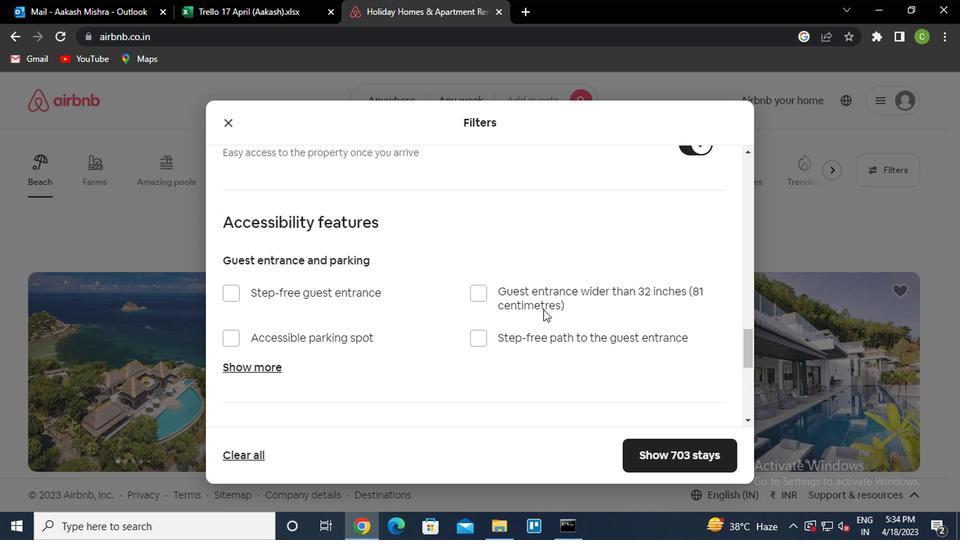 
Action: Mouse scrolled (544, 308) with delta (0, 0)
Screenshot: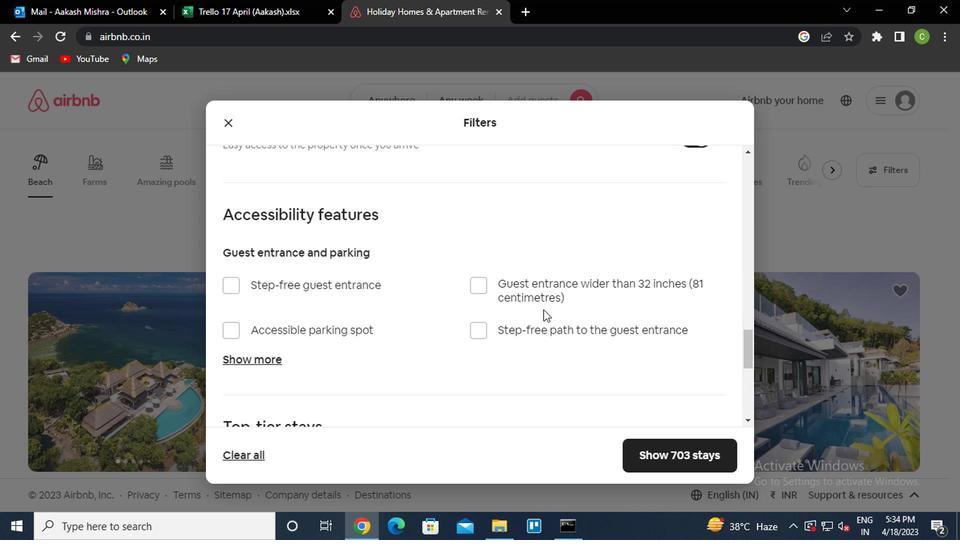 
Action: Mouse moved to (283, 398)
Screenshot: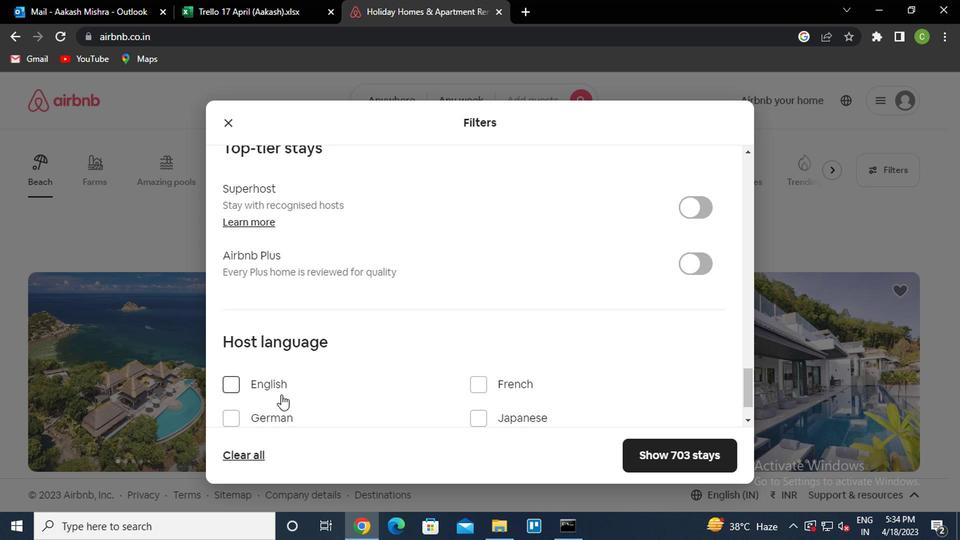 
Action: Mouse scrolled (283, 397) with delta (0, 0)
Screenshot: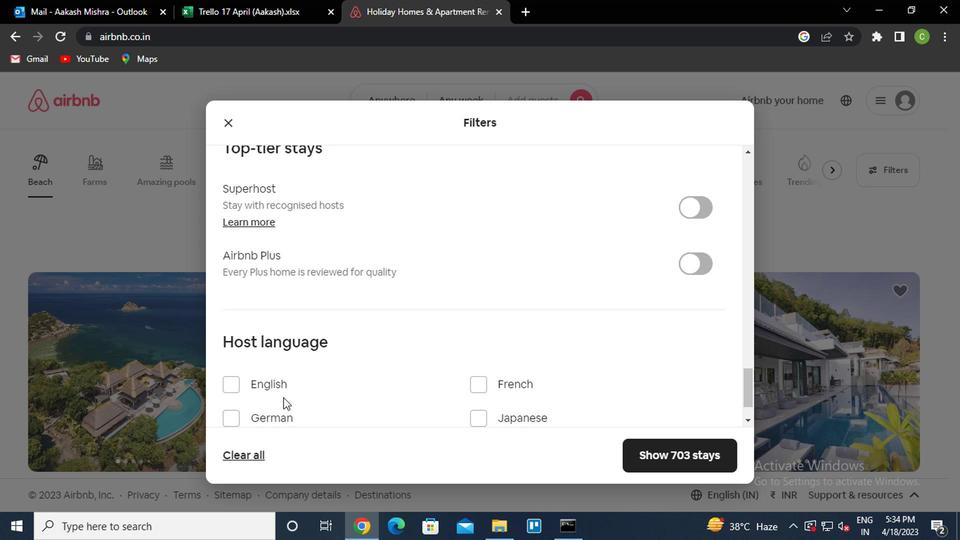 
Action: Mouse moved to (268, 387)
Screenshot: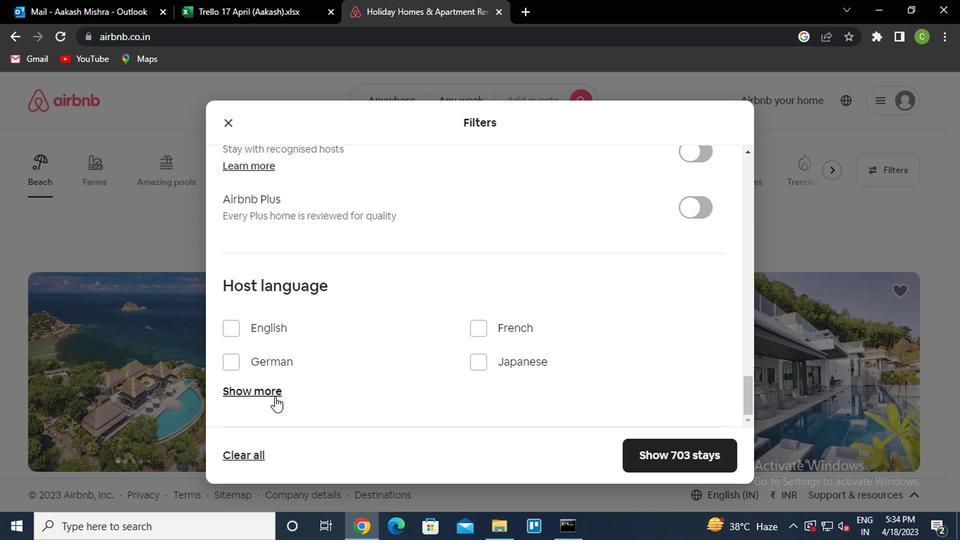 
Action: Mouse pressed left at (268, 387)
Screenshot: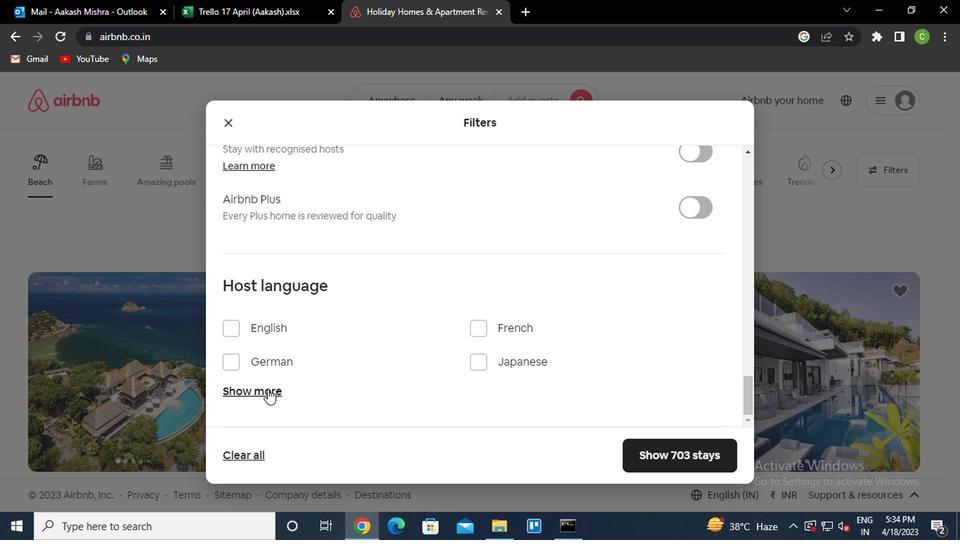 
Action: Mouse moved to (377, 393)
Screenshot: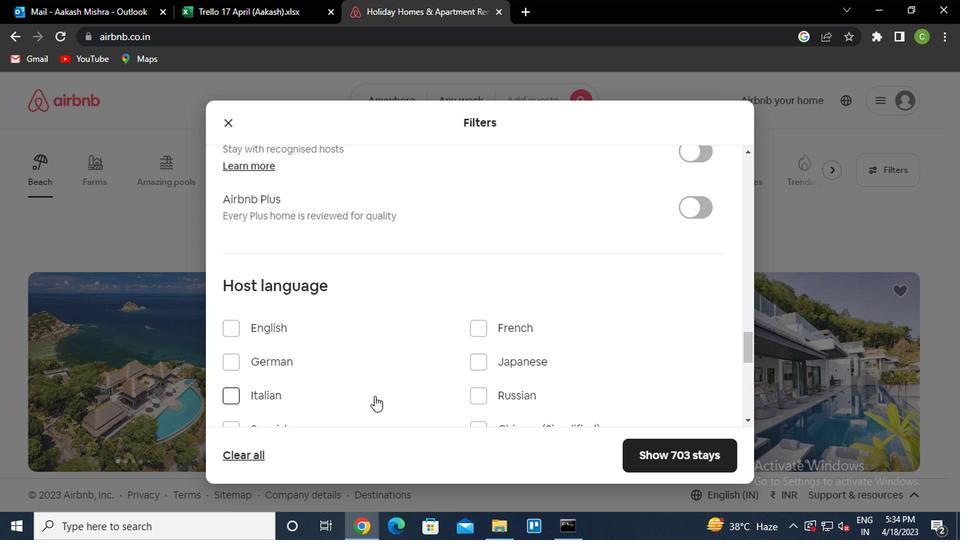 
Action: Mouse scrolled (377, 392) with delta (0, 0)
Screenshot: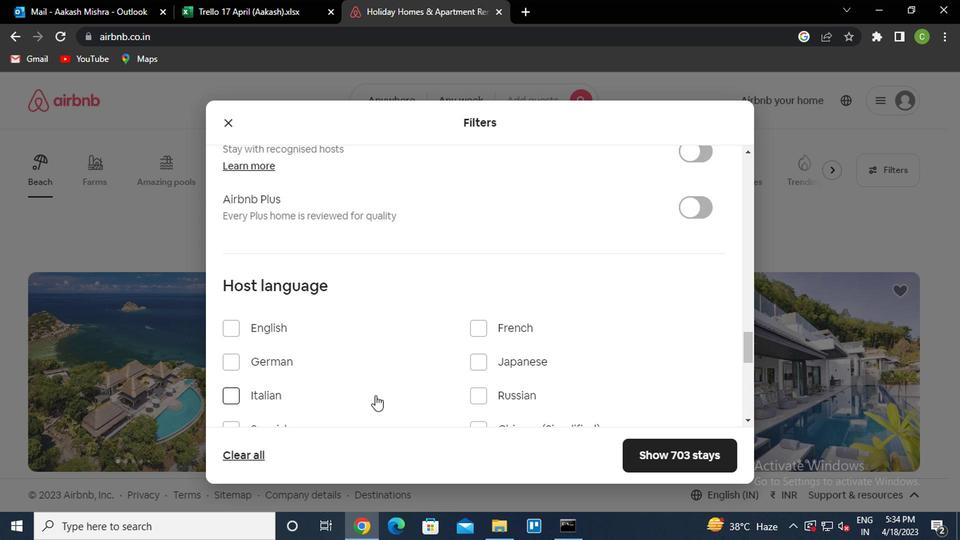 
Action: Mouse moved to (234, 353)
Screenshot: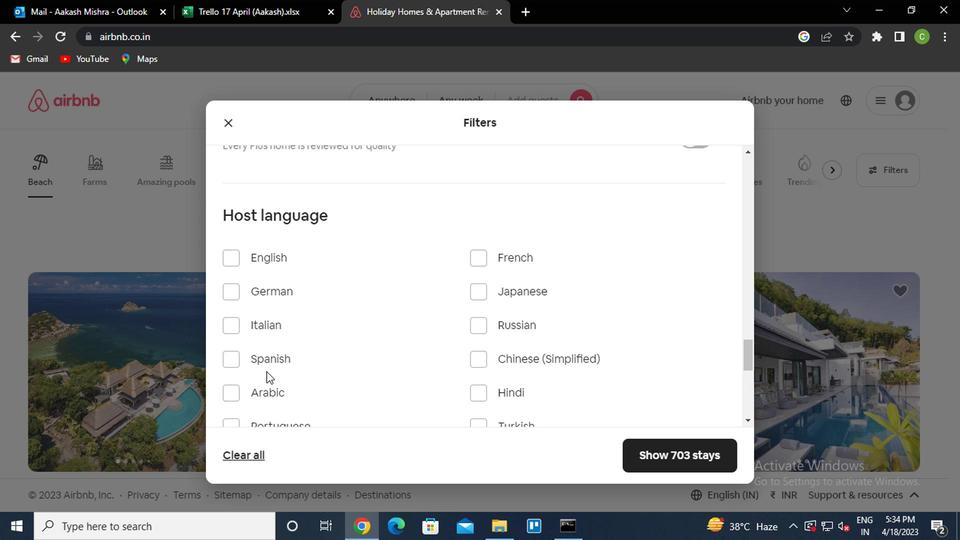 
Action: Mouse pressed left at (234, 353)
Screenshot: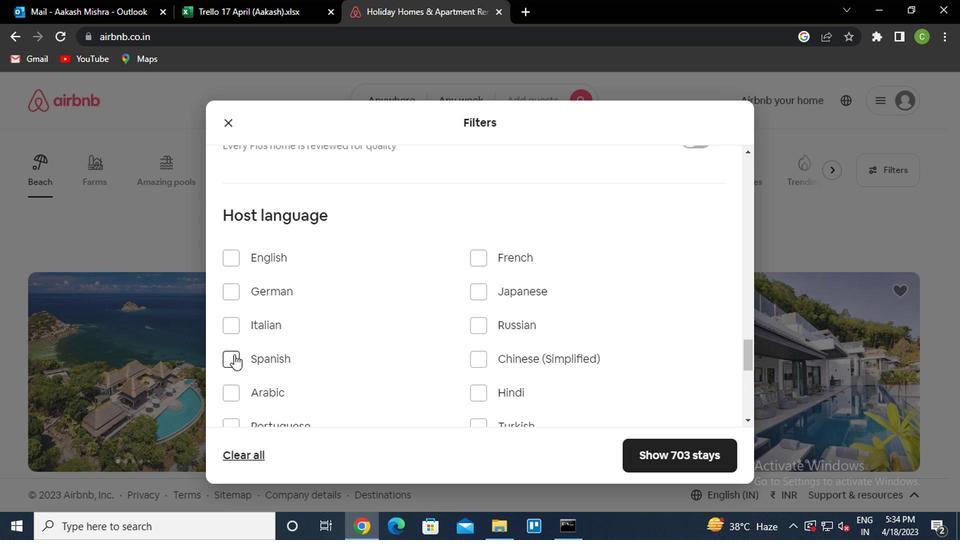 
Action: Mouse moved to (691, 457)
Screenshot: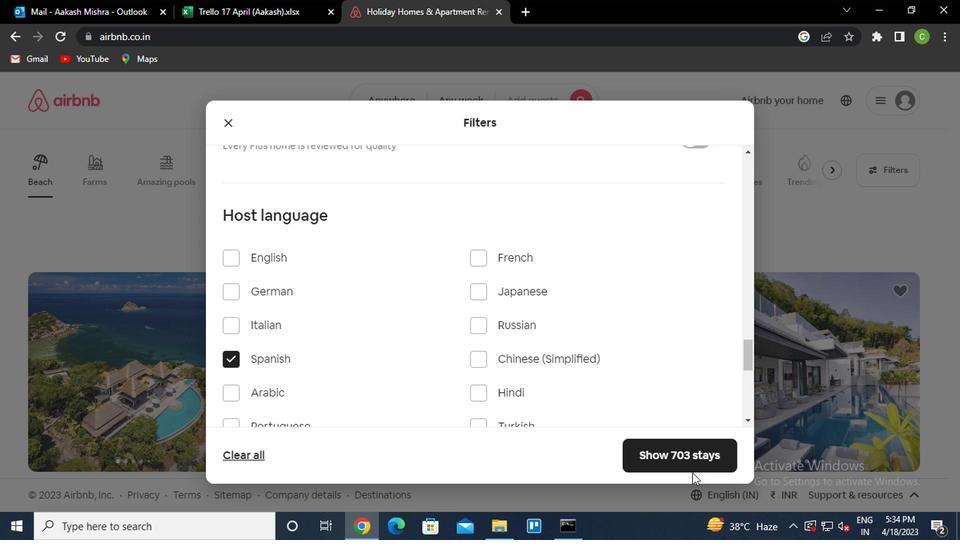 
Action: Mouse pressed left at (691, 457)
Screenshot: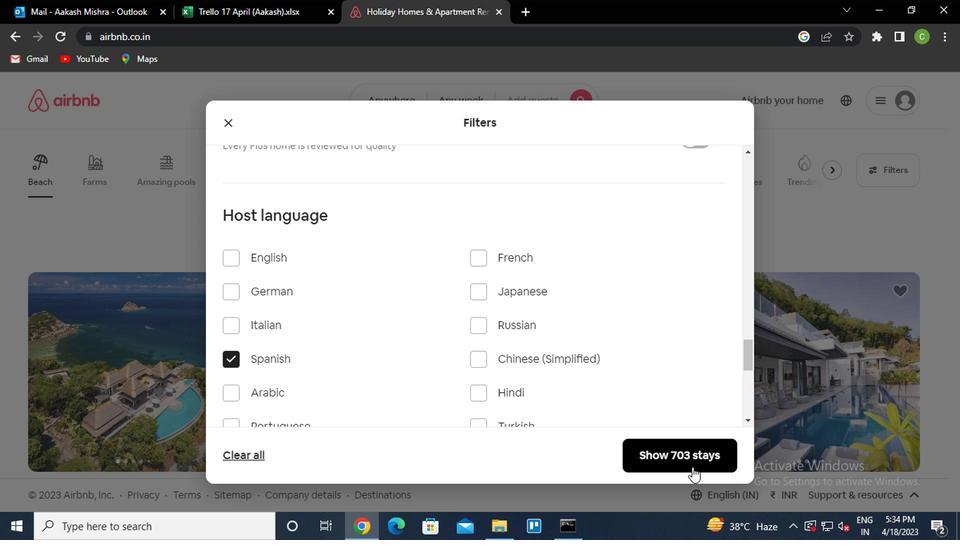 
Action: Mouse moved to (598, 369)
Screenshot: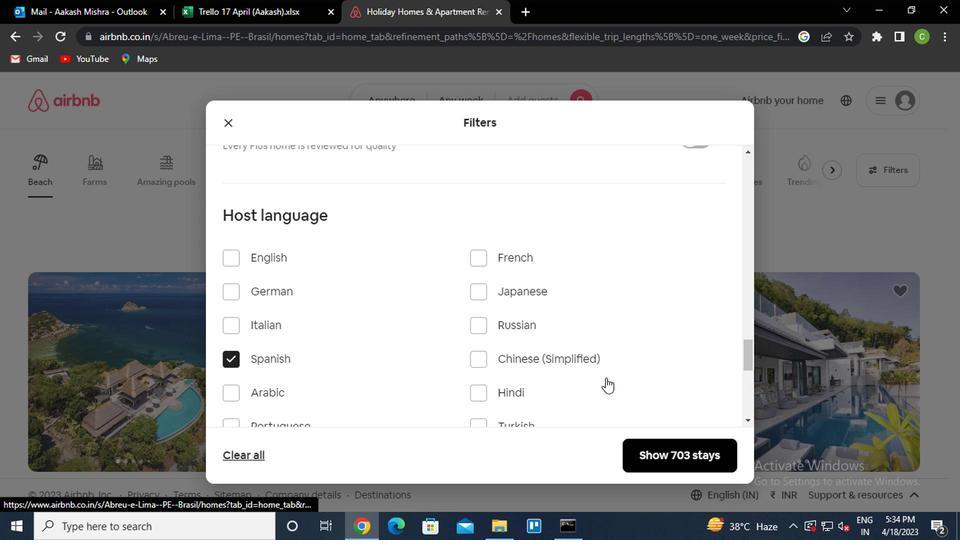 
